 Task: Get directions from Glacier National Park, Montana, United States to Bandelier National Monument, New Mexico, United States departing at 10:00 am on the 17th of June
Action: Key pressed google<Key.space>maps<Key.enter>
Screenshot: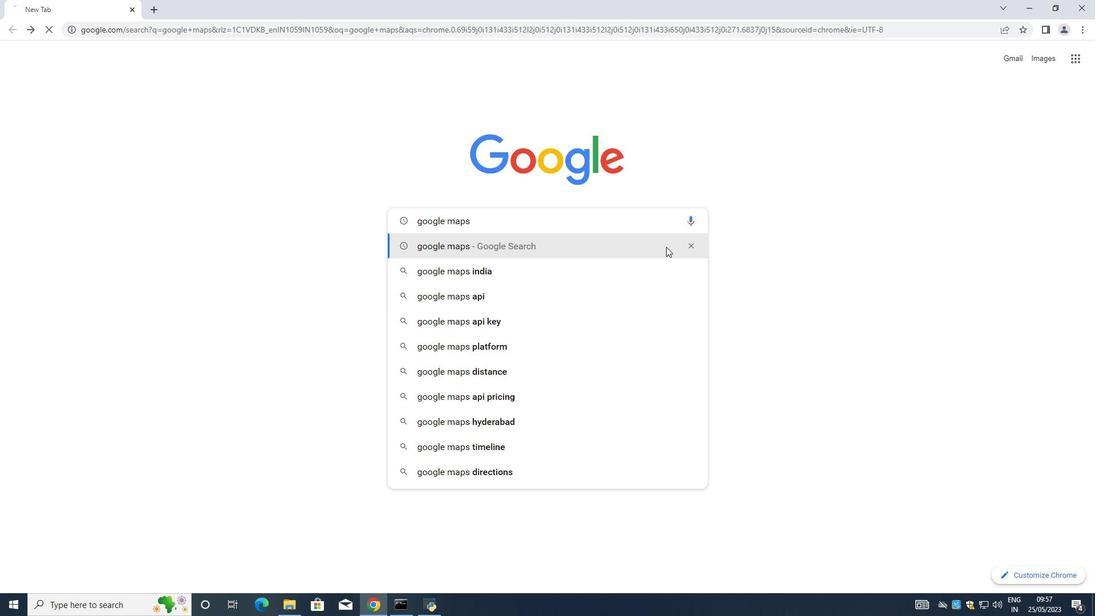 
Action: Mouse moved to (168, 174)
Screenshot: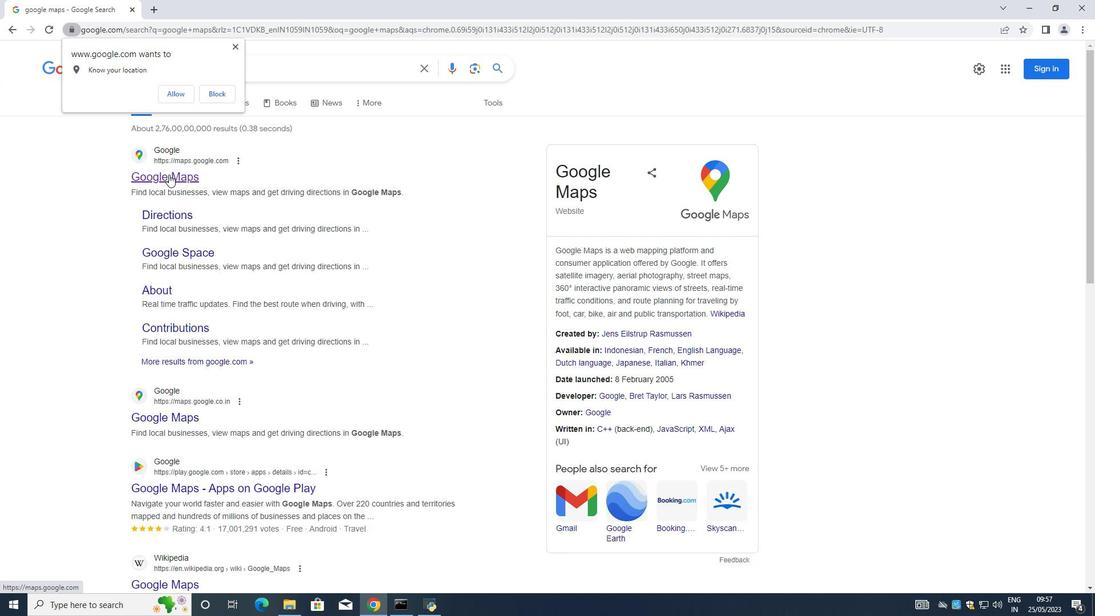 
Action: Mouse pressed left at (168, 174)
Screenshot: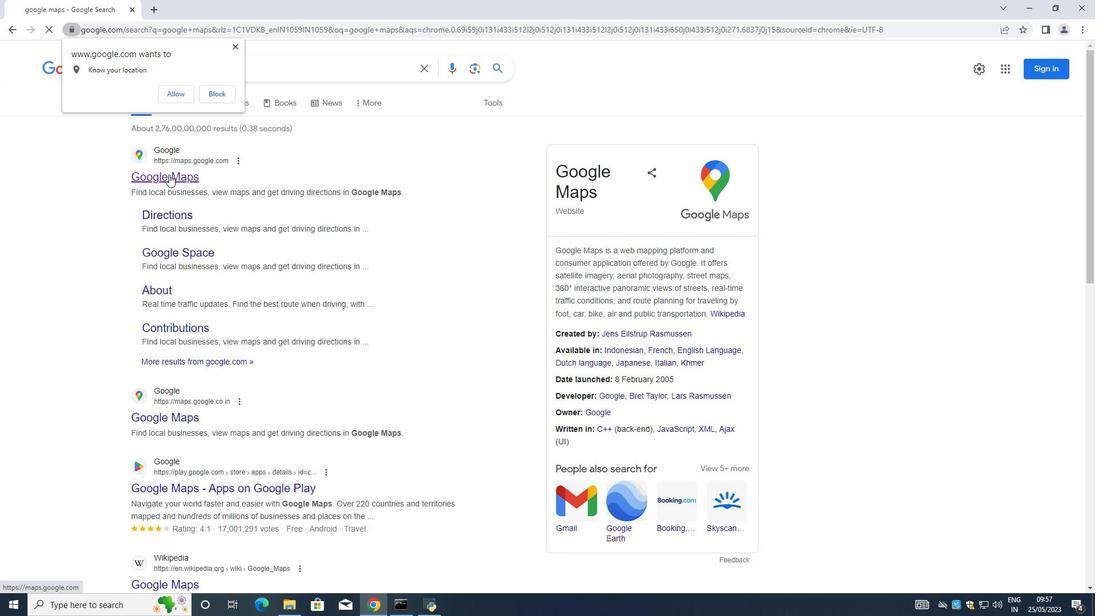 
Action: Mouse moved to (134, 55)
Screenshot: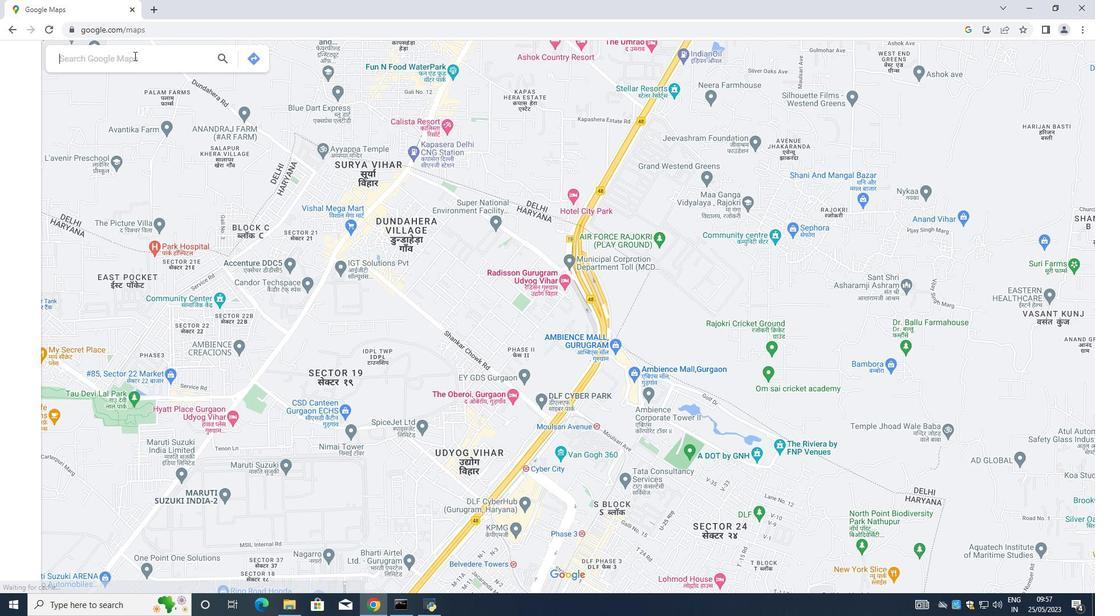 
Action: Mouse pressed left at (134, 55)
Screenshot: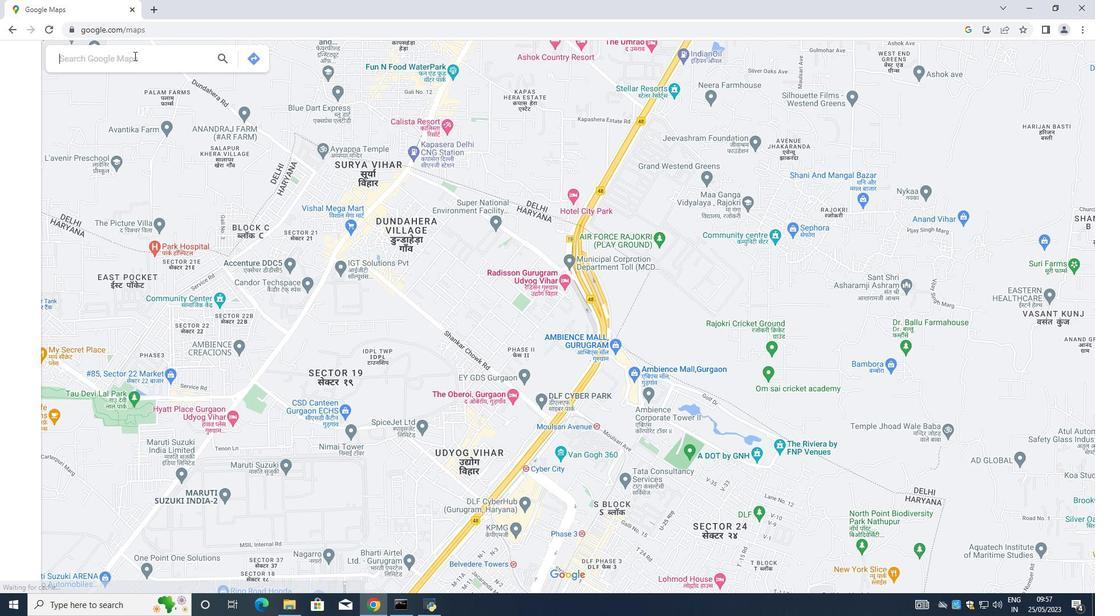 
Action: Mouse moved to (134, 58)
Screenshot: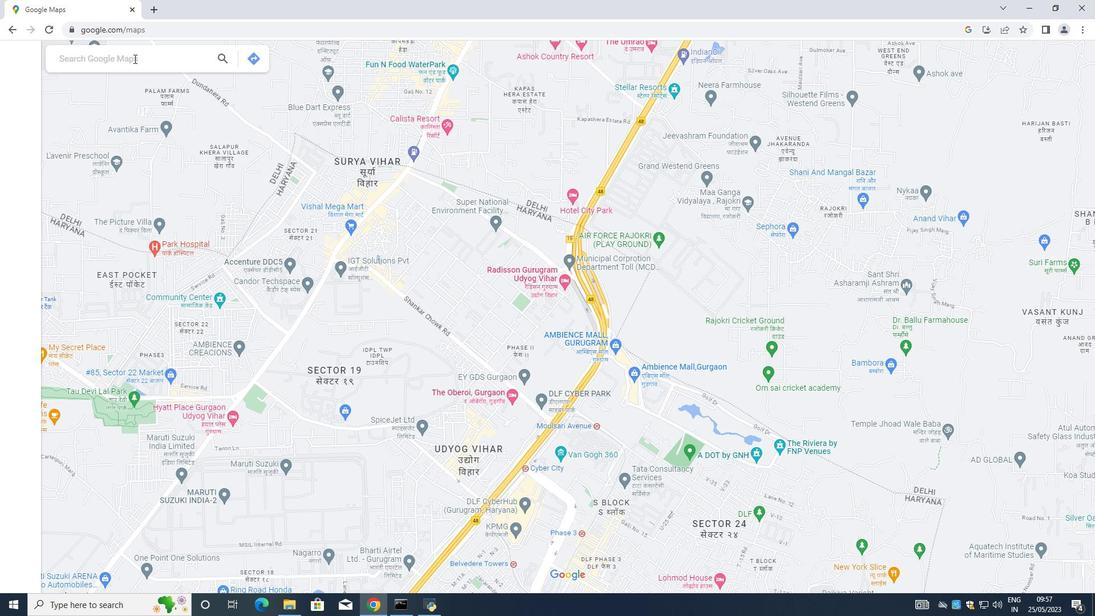 
Action: Mouse pressed left at (134, 58)
Screenshot: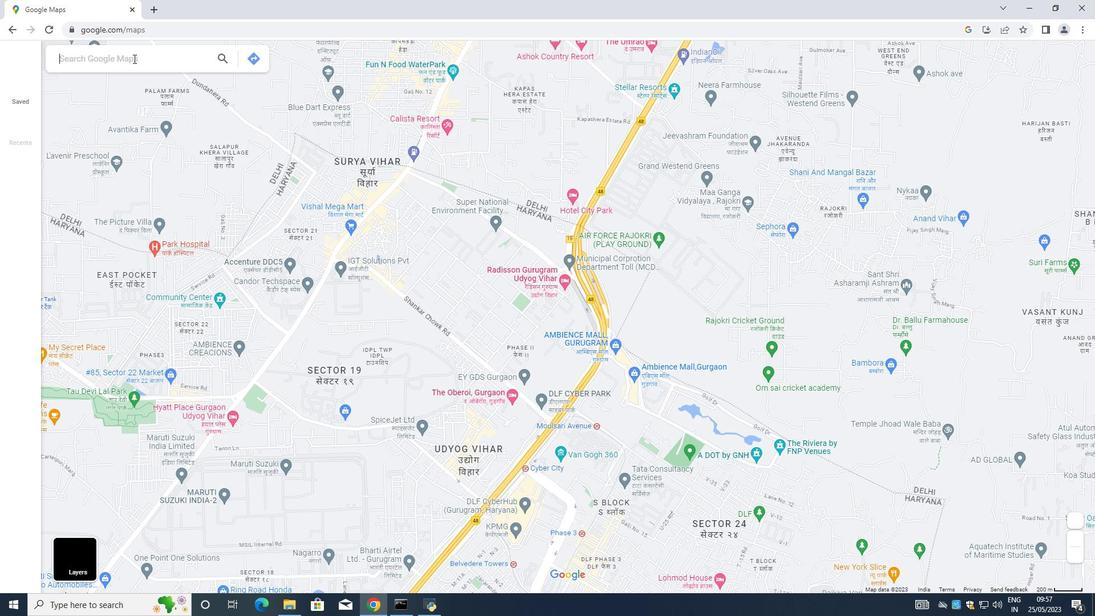 
Action: Mouse moved to (133, 58)
Screenshot: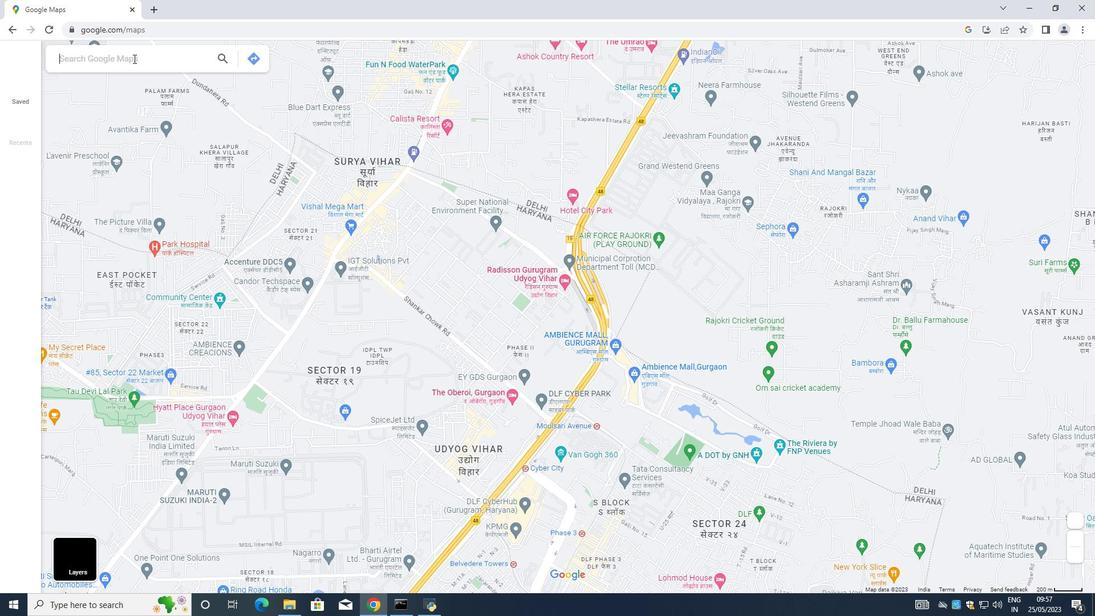 
Action: Key pressed glacier<Key.space><Key.shift>National<Key.space><Key.shift><Key.shift><Key.shift>Park<Key.space><Key.shift><Key.shift><Key.shift><Key.shift><Key.shift><Key.shift><Key.shift><Key.shift><Key.shift><Key.shift><Key.shift><Key.shift><Key.shift><Key.shift><Key.shift><Key.shift><Key.shift><Key.shift><Key.shift><Key.shift><Key.shift><Key.shift><Key.shift><Key.shift><Key.shift><Key.shift><Key.shift><Key.shift><Key.shift><Key.shift><Key.shift><Key.shift><Key.shift><Key.shift><Key.shift><Key.shift><Key.shift><Key.shift><Key.shift><Key.shift><Key.shift><Key.shift><Key.shift><Key.shift><Key.shift><Key.shift><Key.shift><Key.shift><Key.shift><Key.shift><Key.shift><Key.shift><Key.shift><Key.shift><Key.shift><Key.shift><Key.shift><Key.shift><Key.shift><Key.shift><Key.shift><Key.shift>Mo
Screenshot: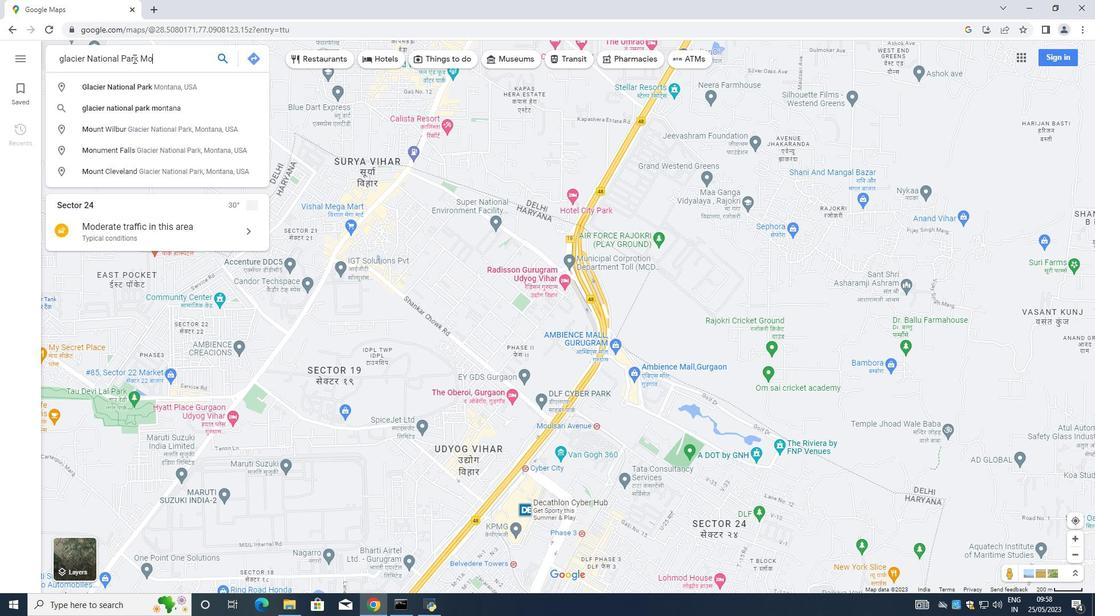 
Action: Mouse moved to (133, 58)
Screenshot: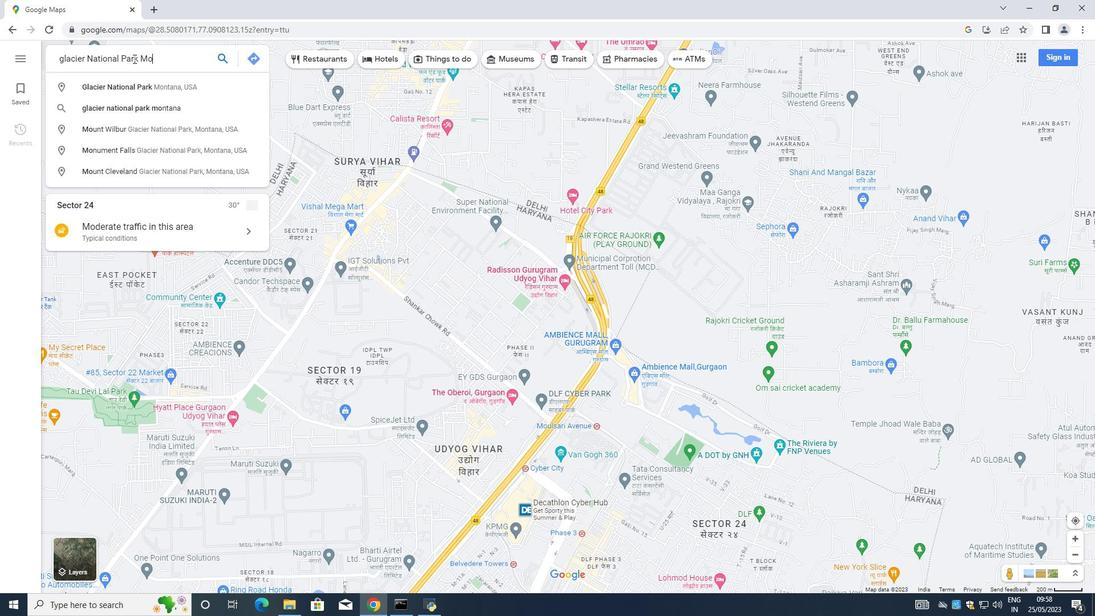 
Action: Key pressed nument,<Key.shift>US
Screenshot: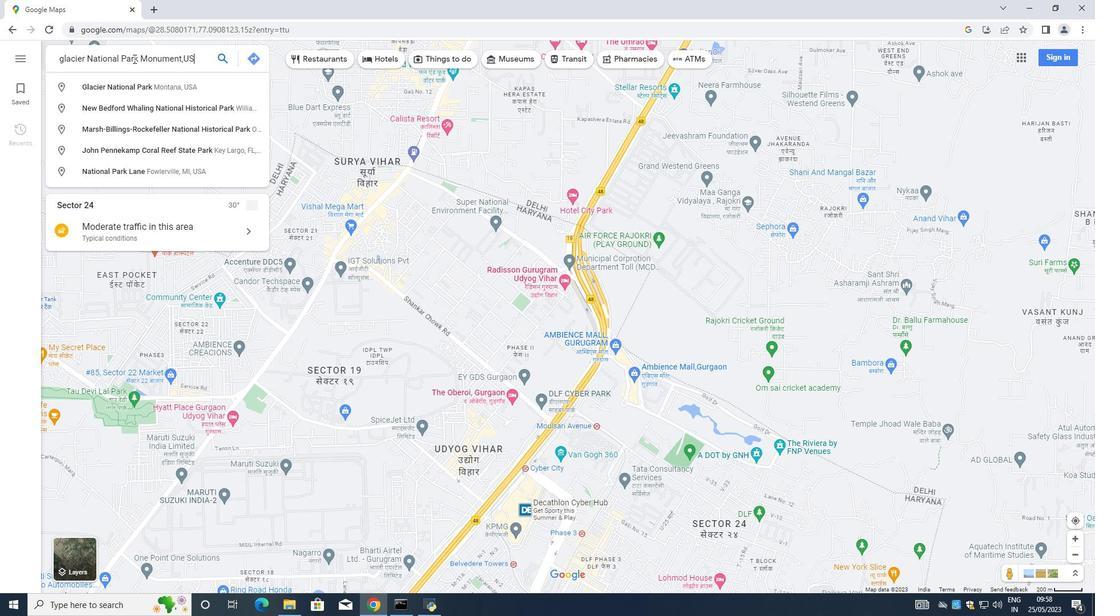 
Action: Mouse moved to (248, 54)
Screenshot: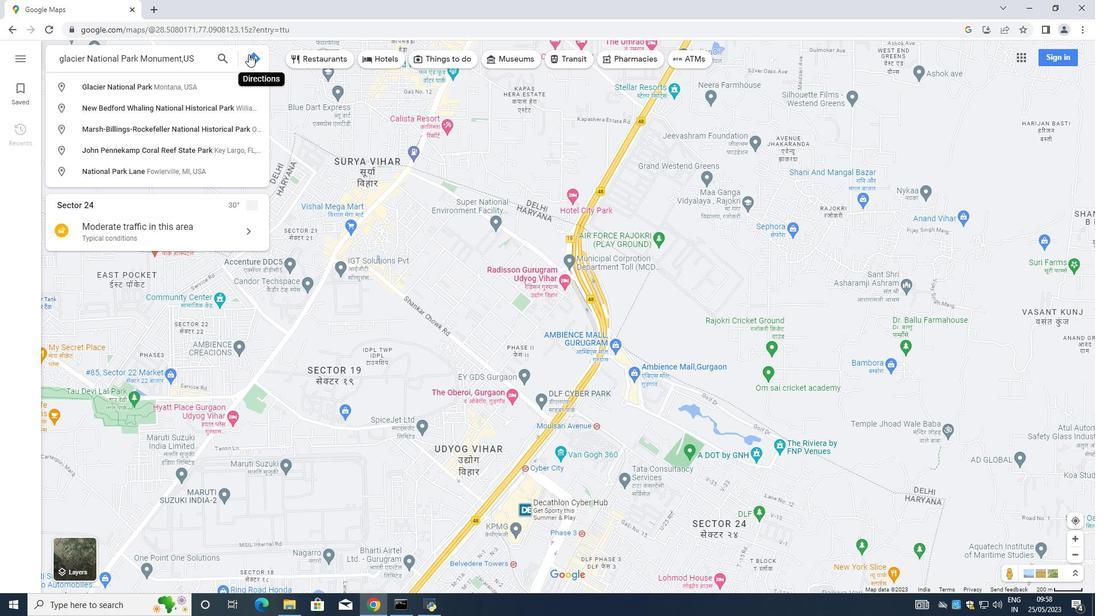 
Action: Mouse pressed left at (248, 54)
Screenshot: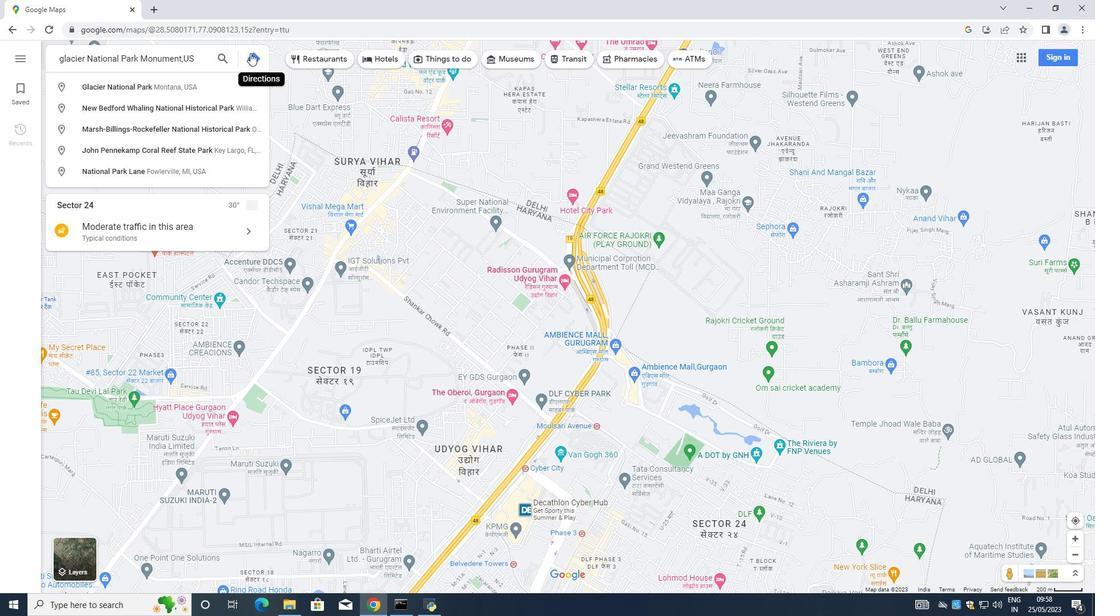 
Action: Mouse moved to (112, 89)
Screenshot: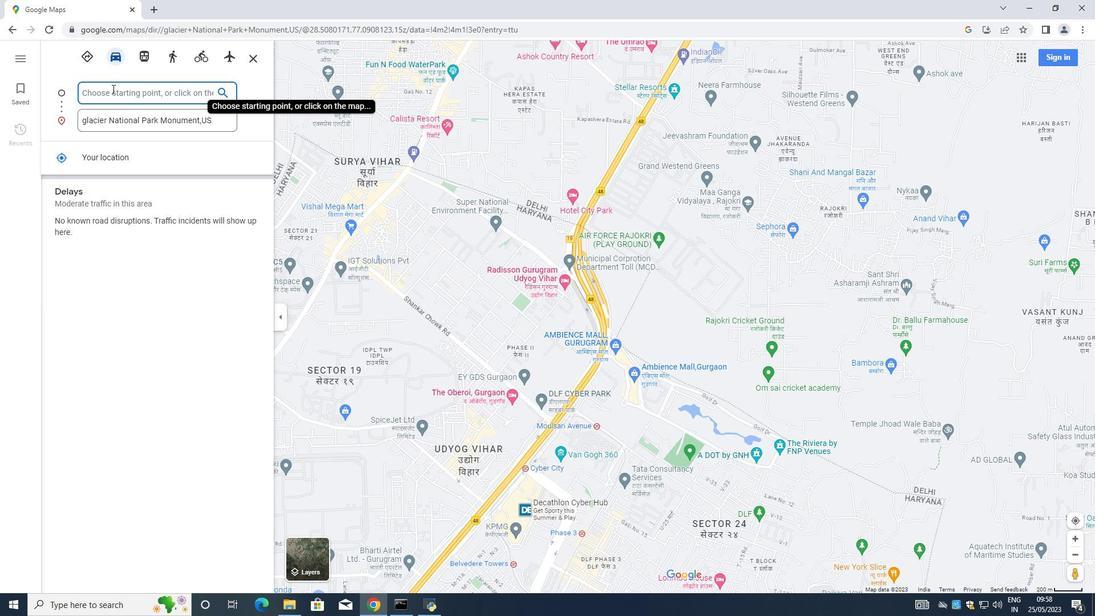 
Action: Mouse pressed left at (112, 89)
Screenshot: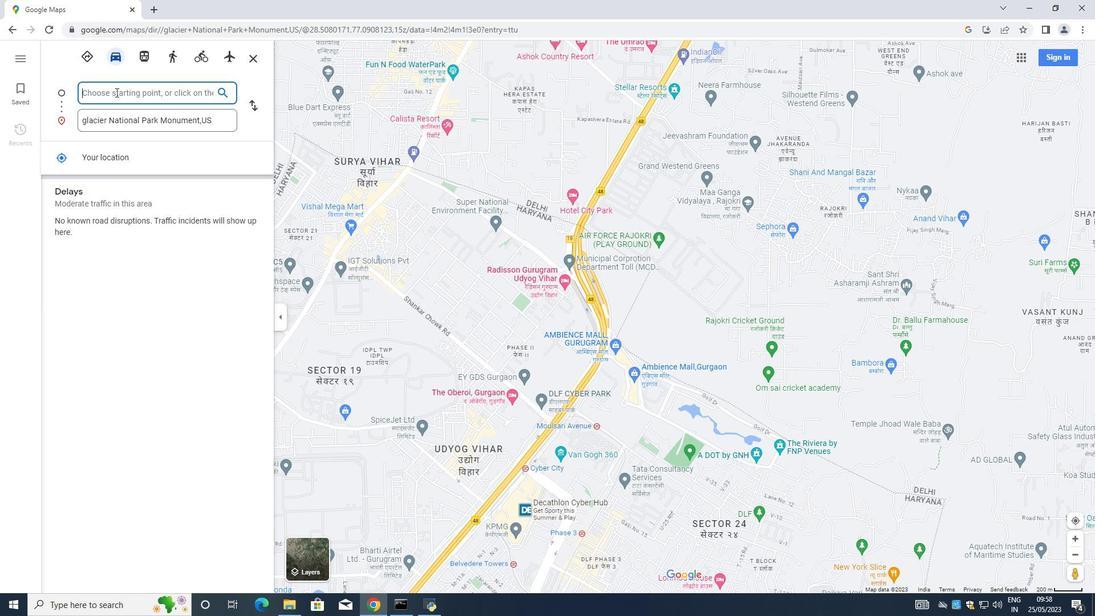 
Action: Mouse moved to (117, 93)
Screenshot: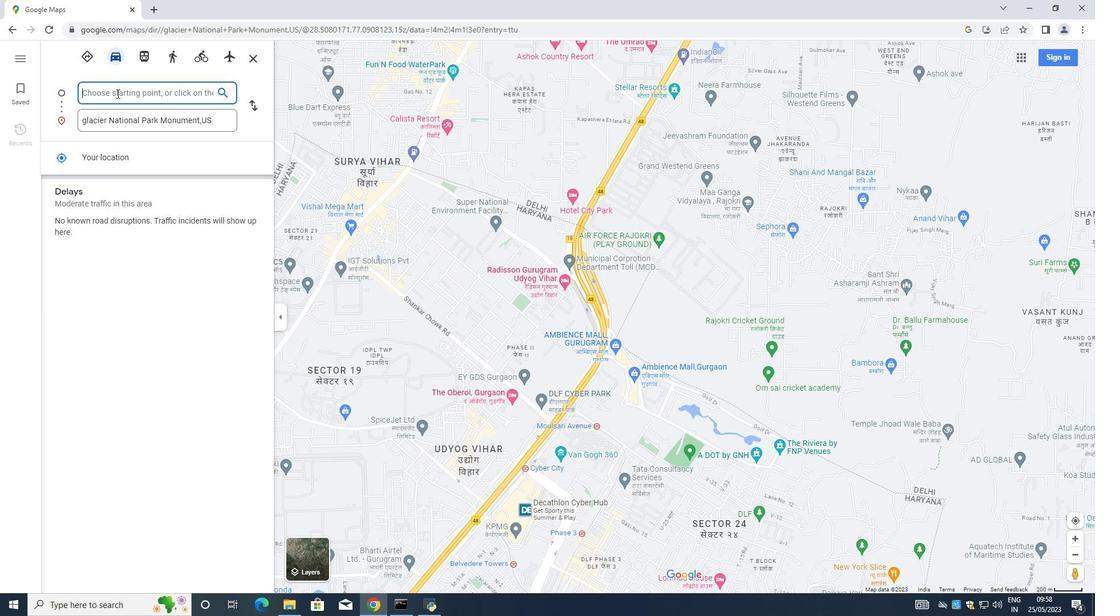 
Action: Key pressed <Key.shift><Key.shift><Key.shift><Key.shift><Key.shift><Key.shift><Key.shift><Key.shift><Key.shift><Key.shift><Key.shift><Key.shift><Key.shift><Key.shift><Key.shift><Key.shift><Key.shift><Key.shift><Key.shift><Key.shift><Key.shift><Key.shift><Key.shift><Key.shift><Key.shift><Key.shift><Key.shift><Key.shift><Key.shift><Key.shift><Key.shift><Key.shift><Key.shift>Bandelier<Key.space><Key.shift>National<Key.space>p<Key.backspace><Key.shift>Pare=<Key.backspace><Key.backspace>k<Key.space><Key.shift><Key.shift><Key.shift>New<Key.space><Key.shift>Mexico
Screenshot: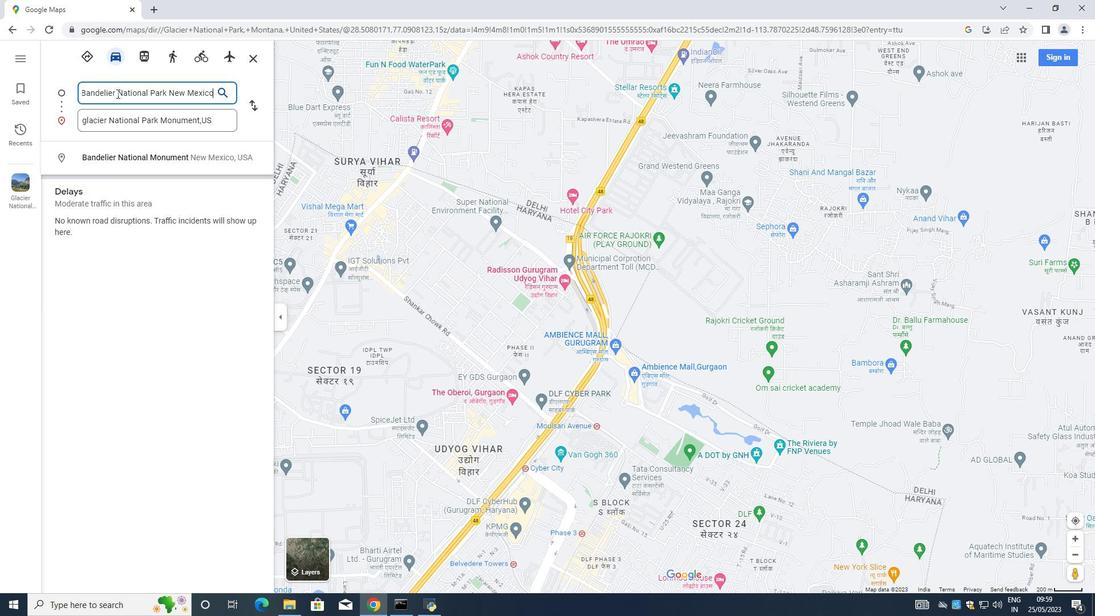 
Action: Mouse moved to (148, 101)
Screenshot: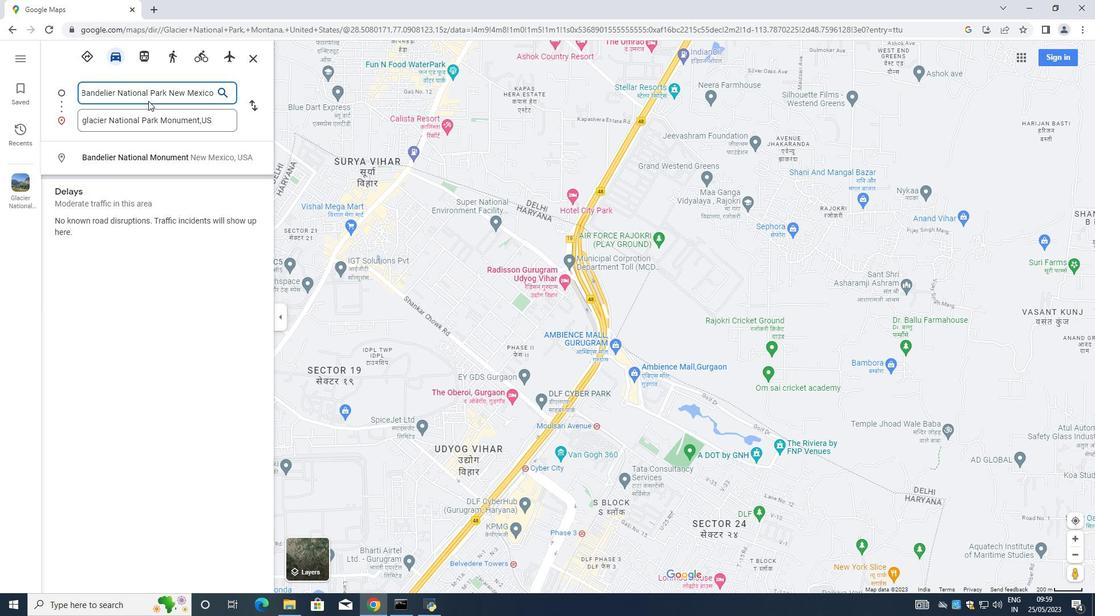 
Action: Key pressed ,<Key.space><Key.space><Key.space><Key.space><Key.space>u<Key.backspace><Key.backspace><Key.backspace><Key.shift><Key.shift><Key.shift><Key.shift><Key.shift><Key.shift>US
Screenshot: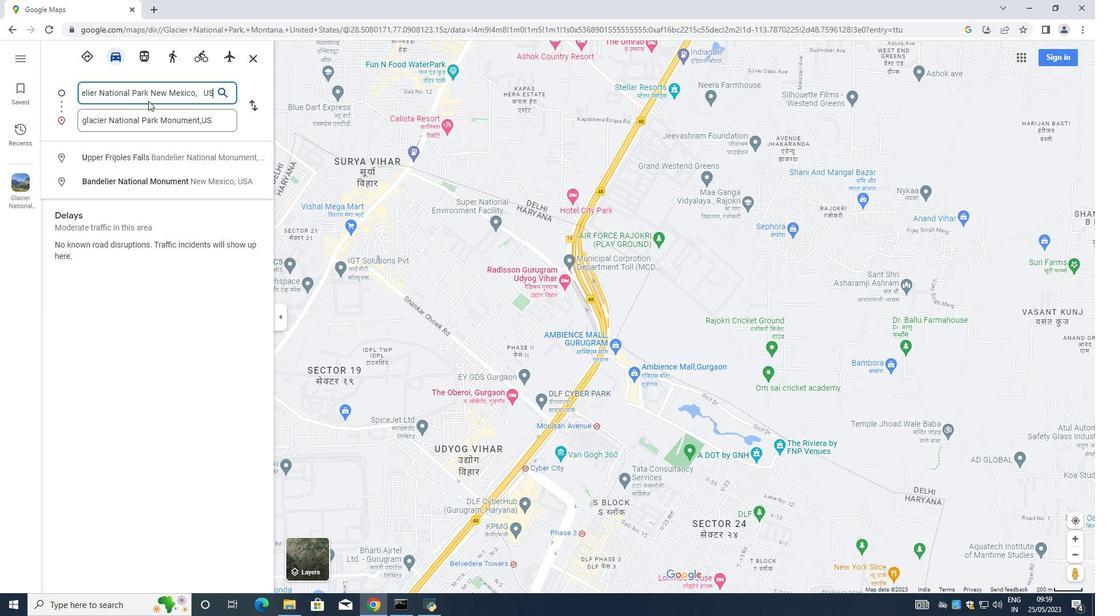
Action: Mouse moved to (227, 91)
Screenshot: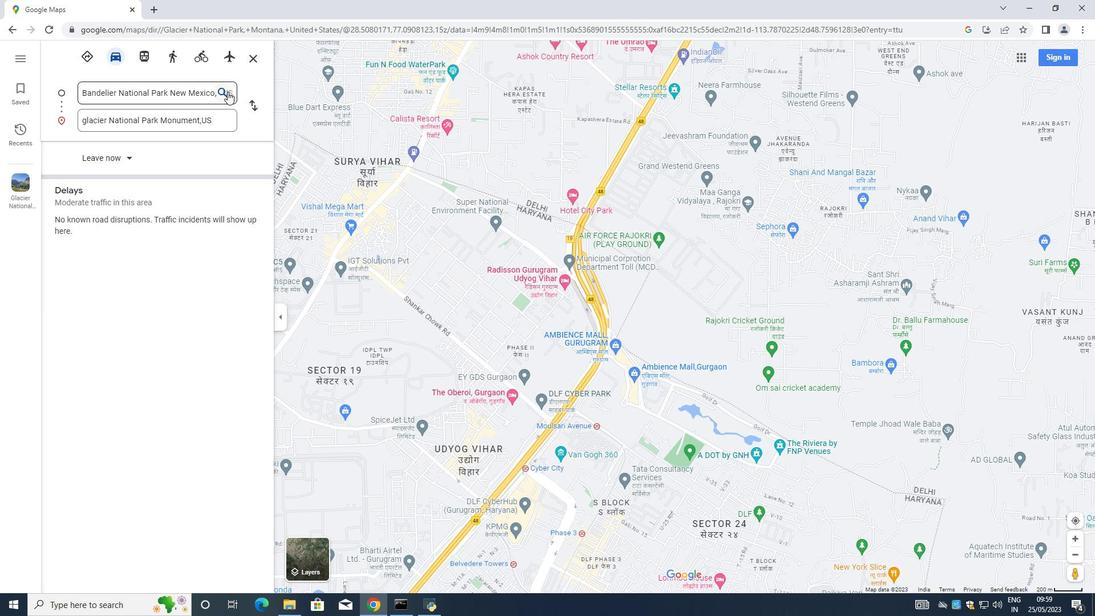 
Action: Mouse pressed left at (227, 91)
Screenshot: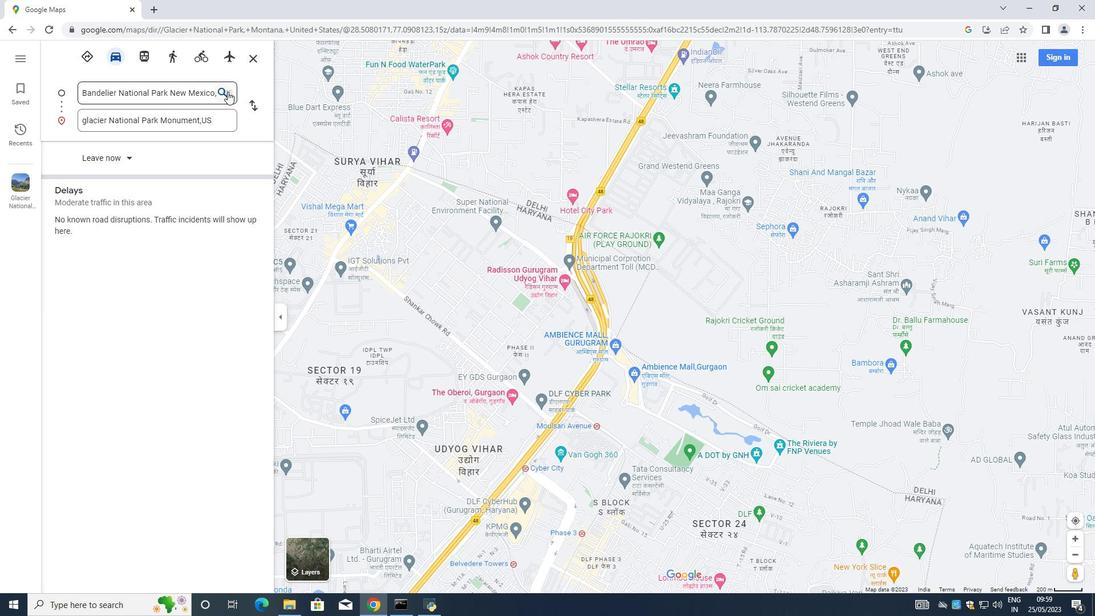 
Action: Mouse moved to (129, 182)
Screenshot: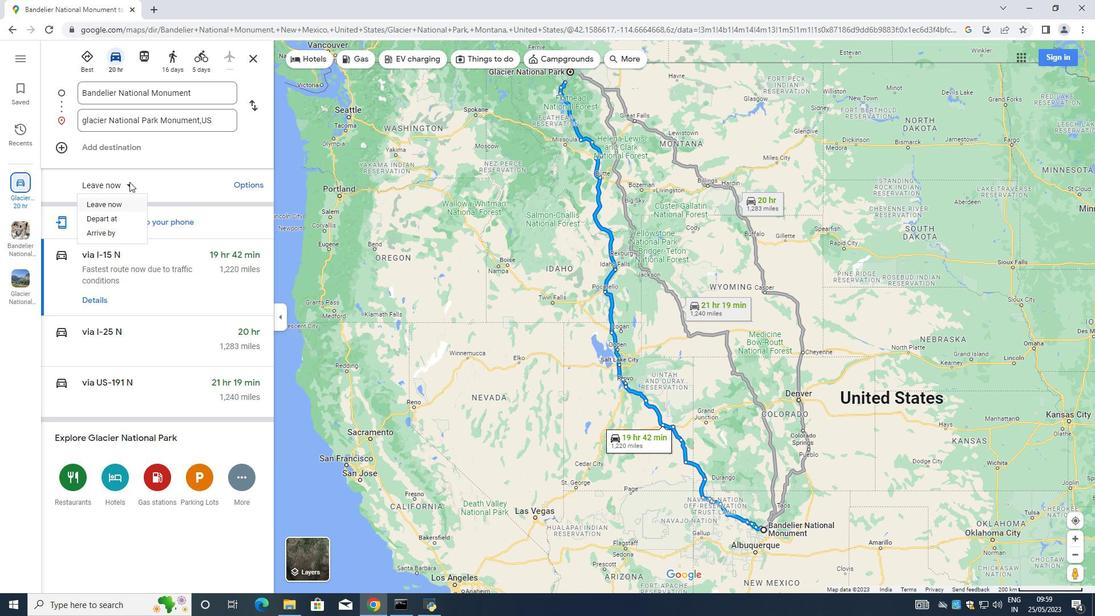 
Action: Mouse pressed left at (129, 182)
Screenshot: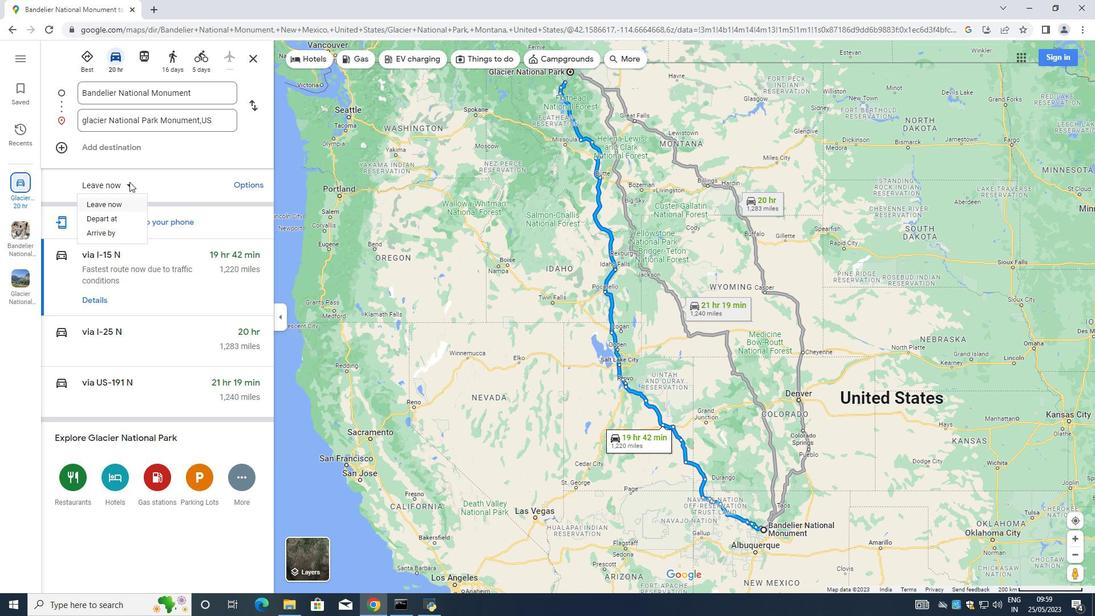 
Action: Mouse moved to (107, 215)
Screenshot: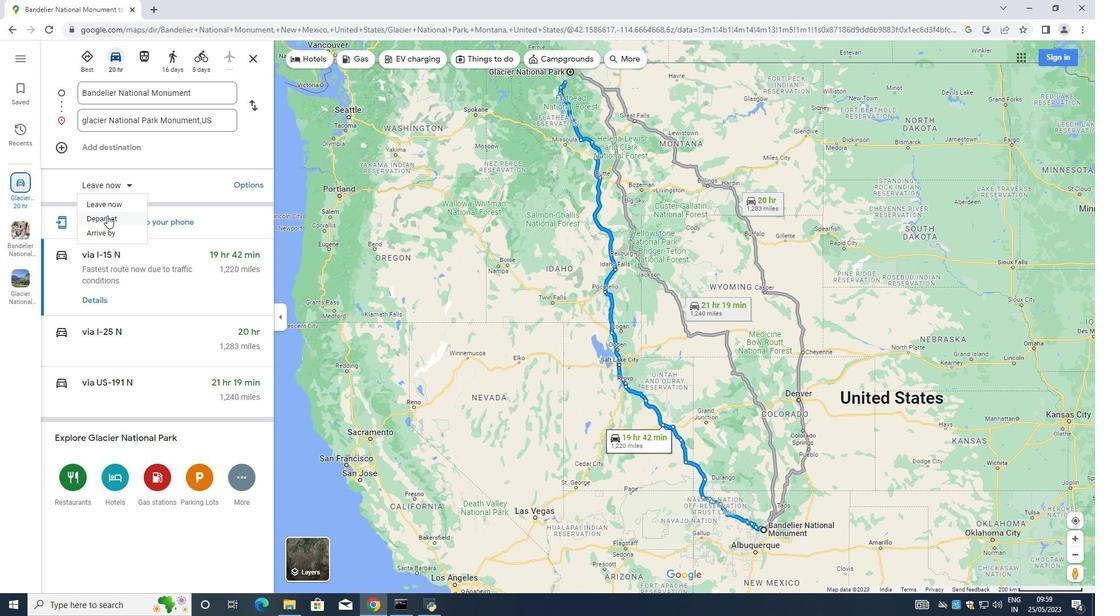 
Action: Mouse pressed left at (107, 215)
Screenshot: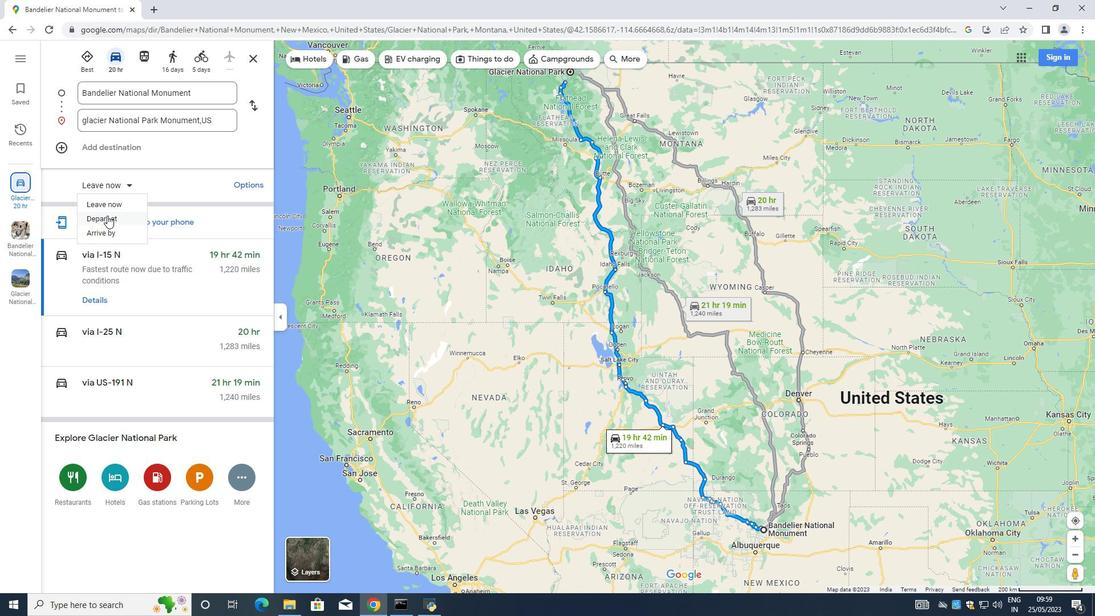 
Action: Mouse moved to (129, 175)
Screenshot: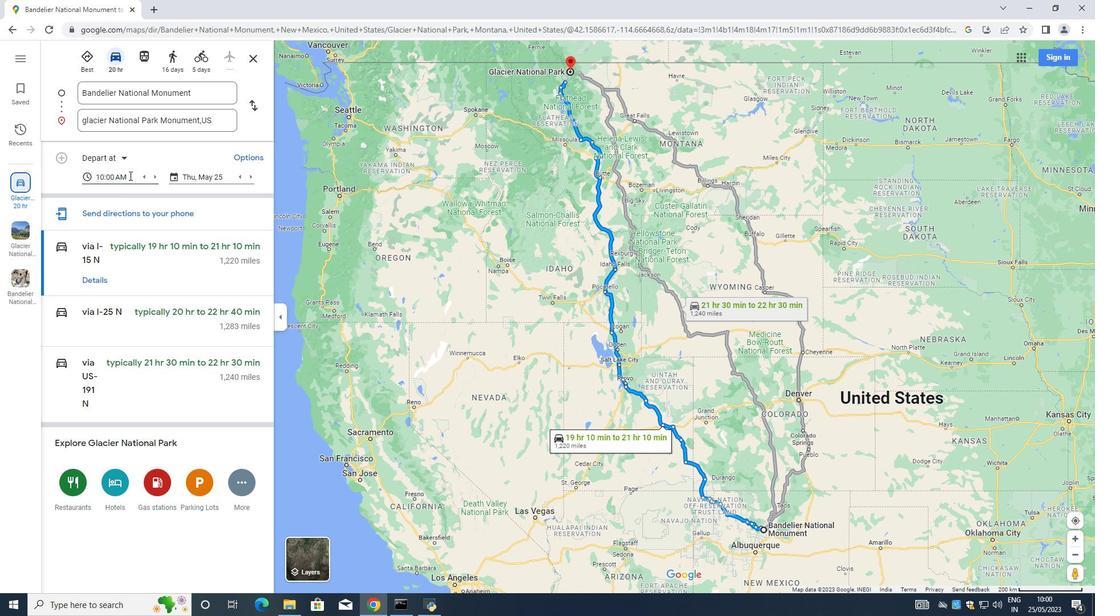 
Action: Mouse pressed left at (129, 175)
Screenshot: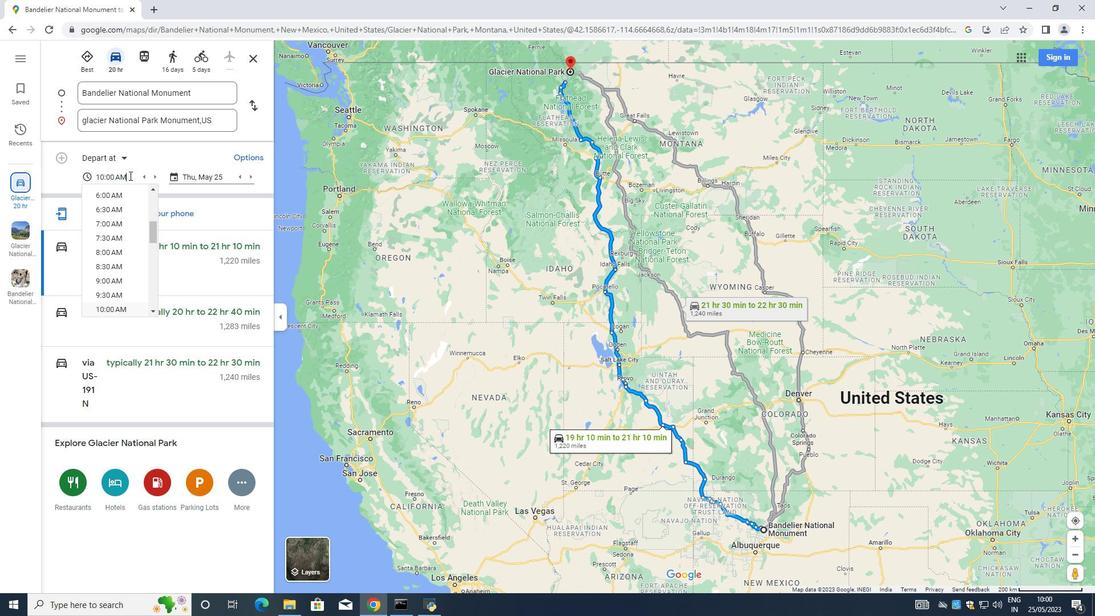 
Action: Mouse moved to (130, 174)
Screenshot: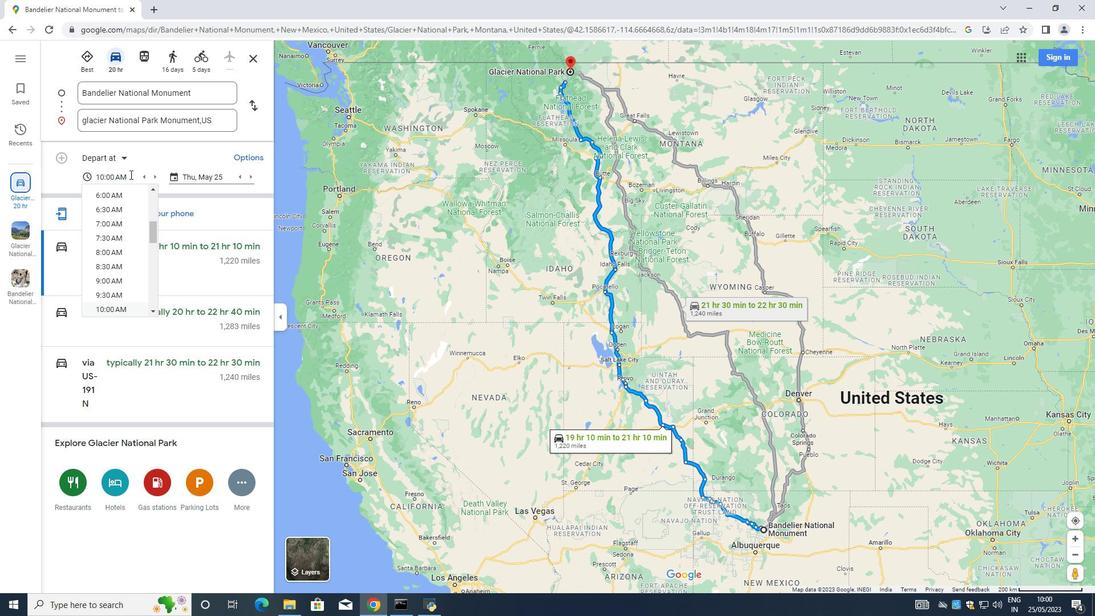 
Action: Key pressed <Key.backspace><Key.backspace><Key.backspace><Key.backspace><Key.backspace><Key.backspace><Key.backspace><Key.backspace>10.00<Key.shift><Key.shift><Key.shift><Key.shift>AM
Screenshot: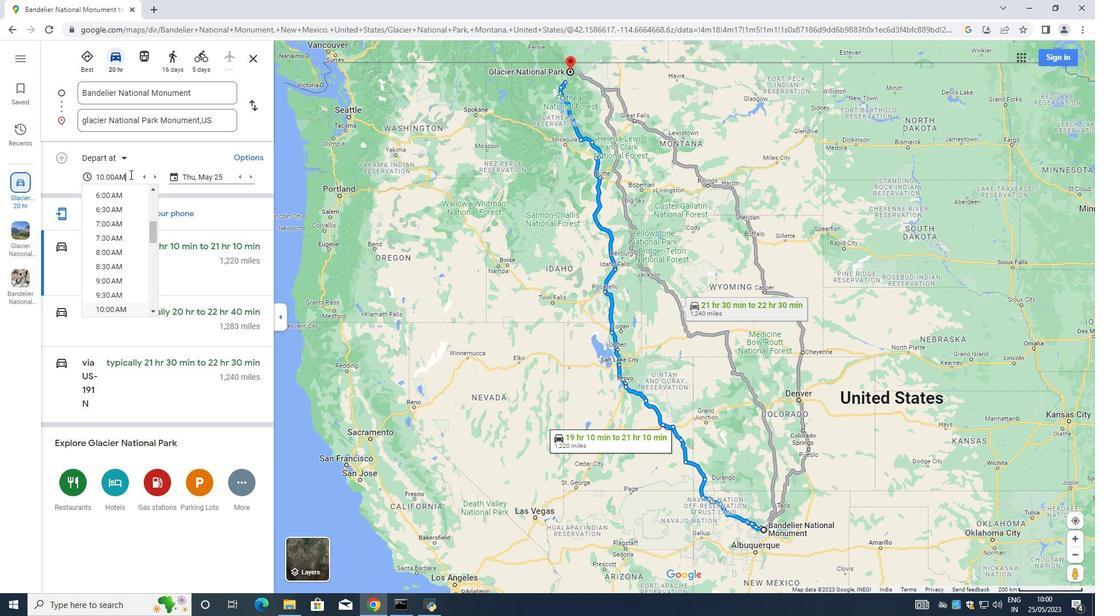 
Action: Mouse moved to (113, 176)
Screenshot: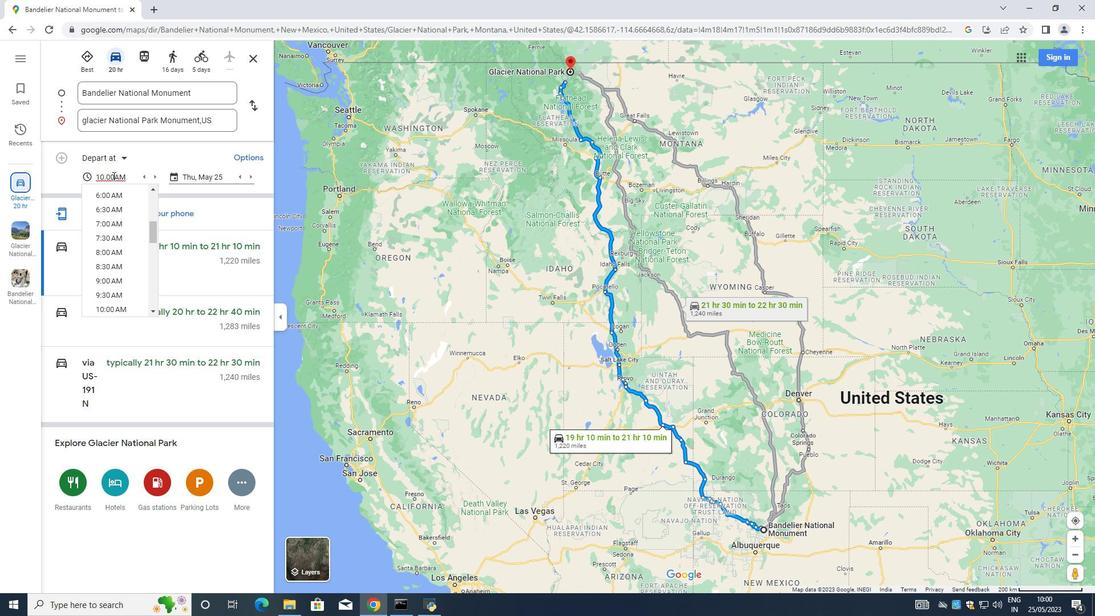 
Action: Mouse pressed left at (113, 176)
Screenshot: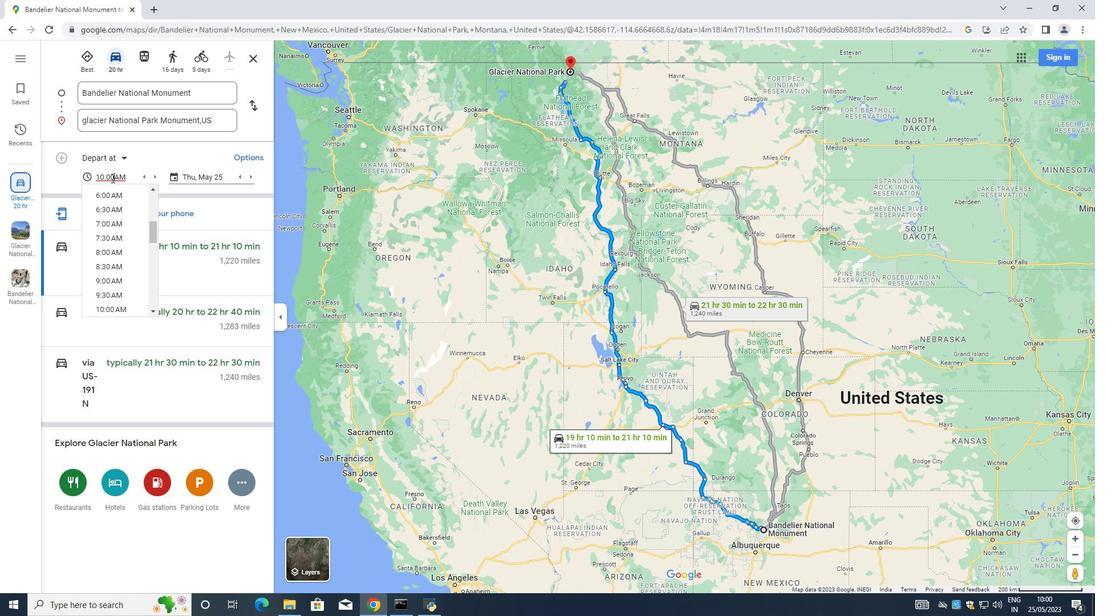 
Action: Mouse moved to (111, 178)
Screenshot: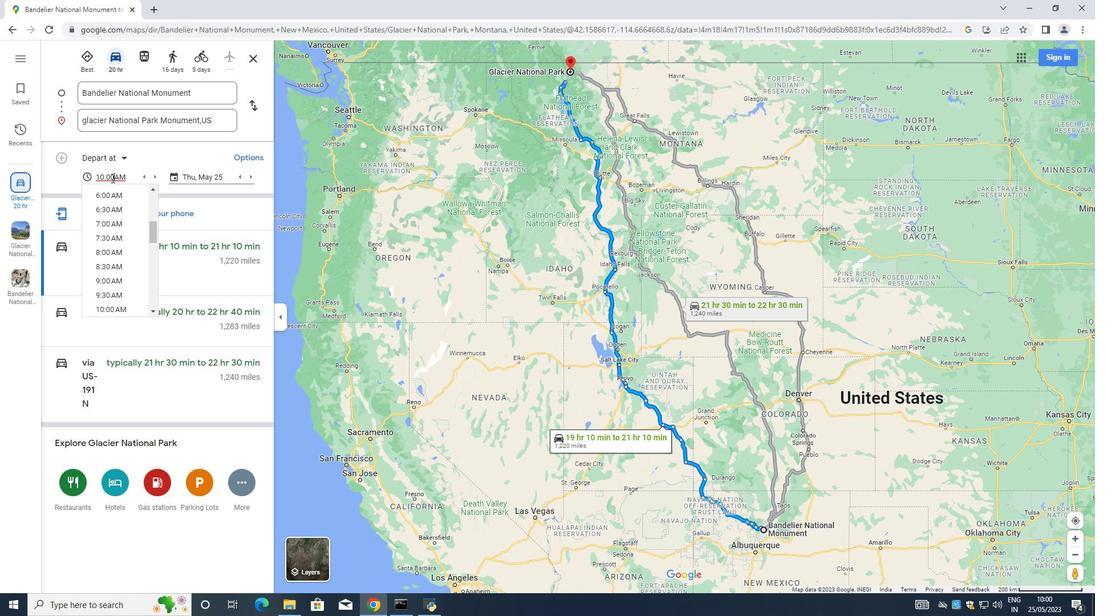 
Action: Key pressed <Key.space>
Screenshot: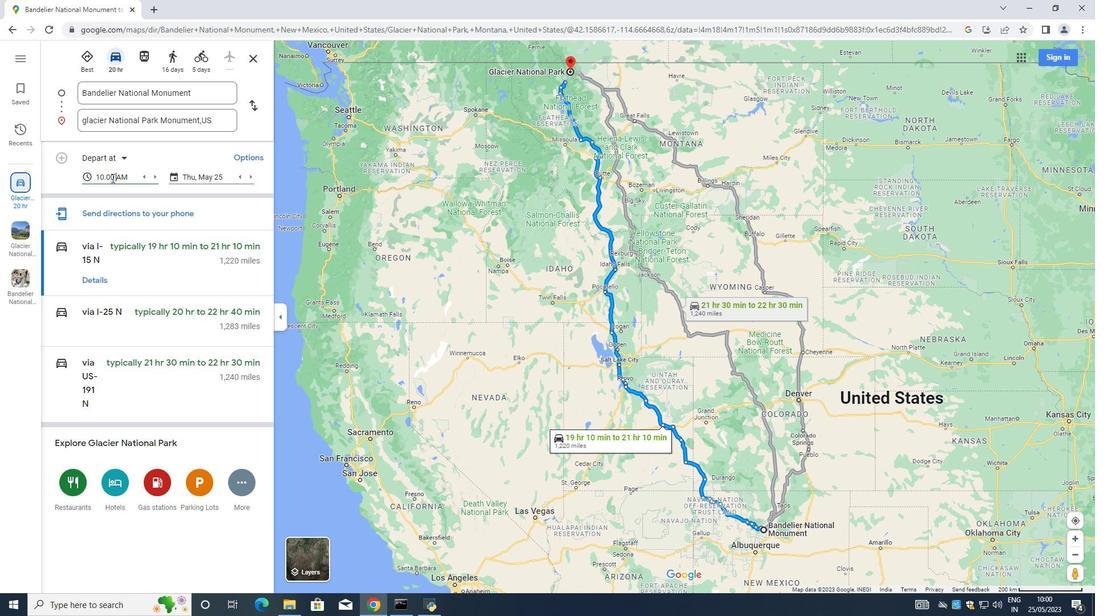 
Action: Mouse moved to (224, 171)
Screenshot: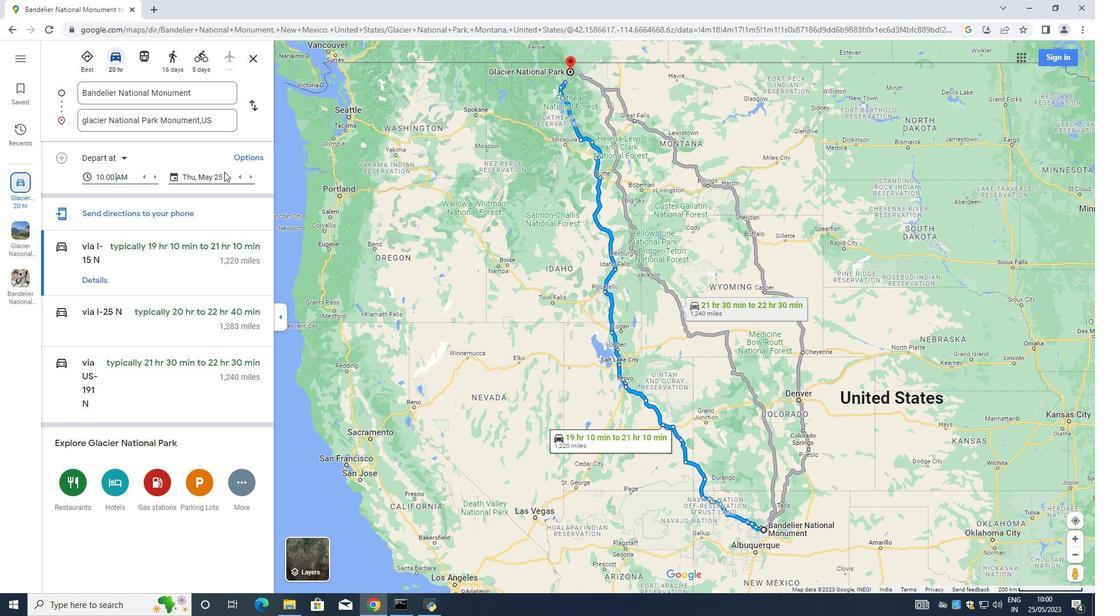 
Action: Mouse pressed left at (224, 171)
Screenshot: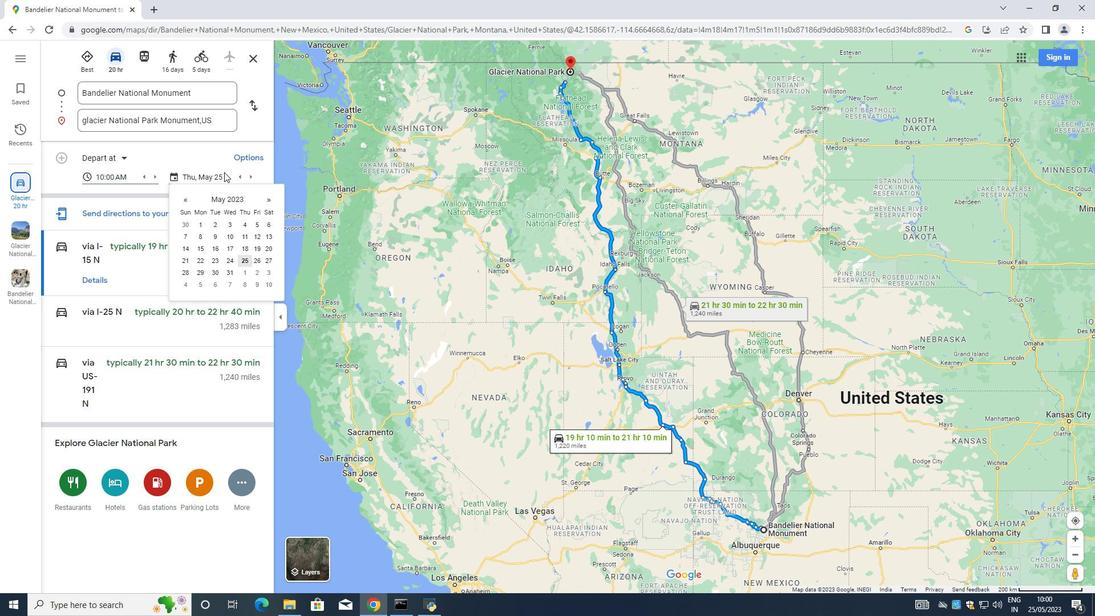 
Action: Mouse moved to (253, 177)
Screenshot: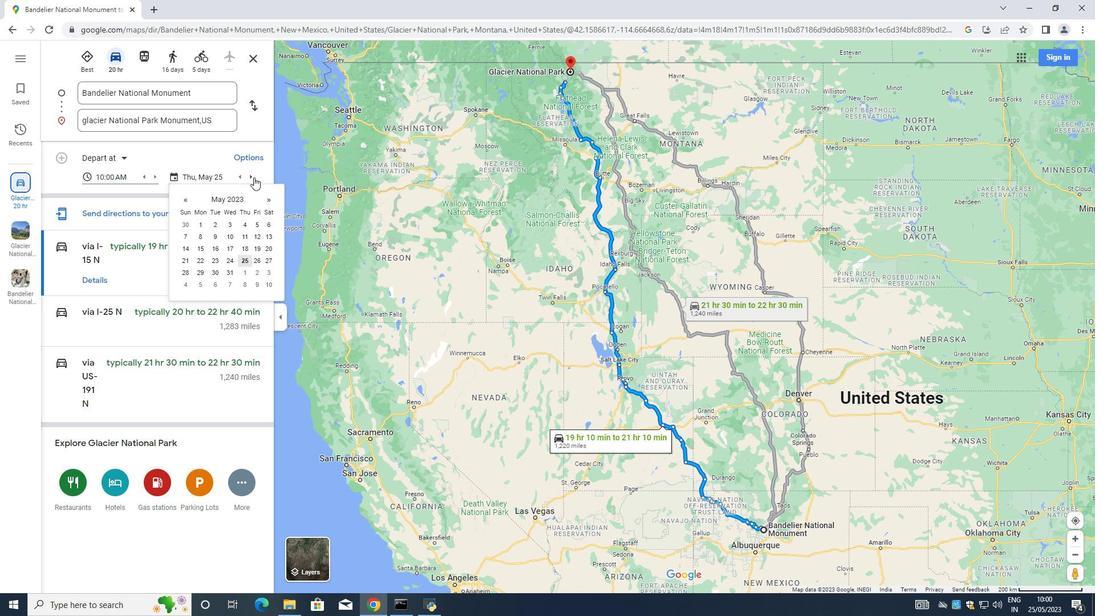 
Action: Mouse pressed left at (253, 177)
Screenshot: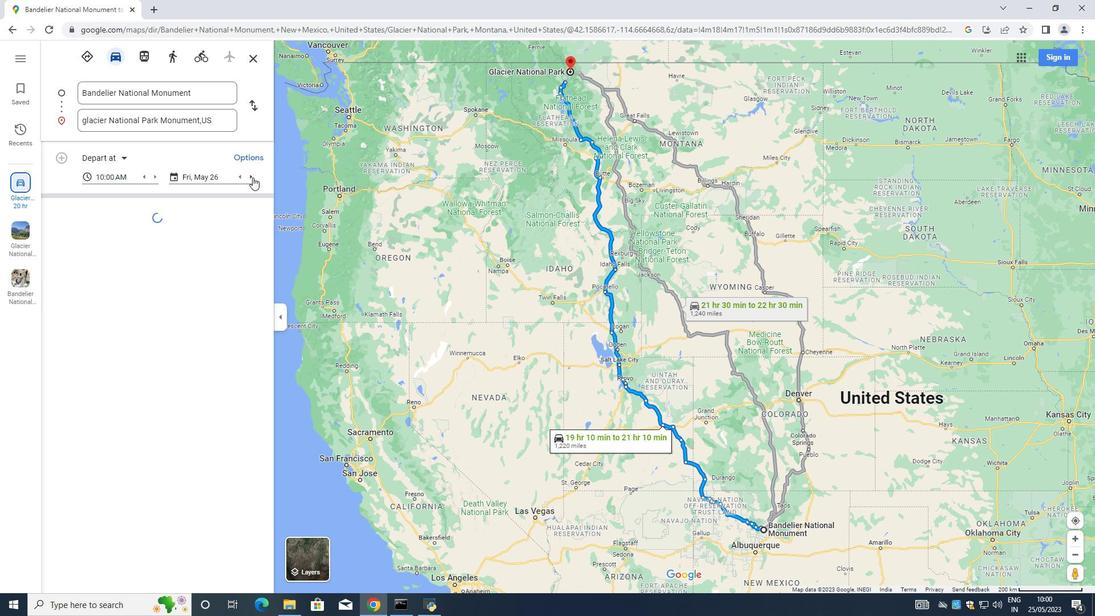 
Action: Mouse moved to (252, 177)
Screenshot: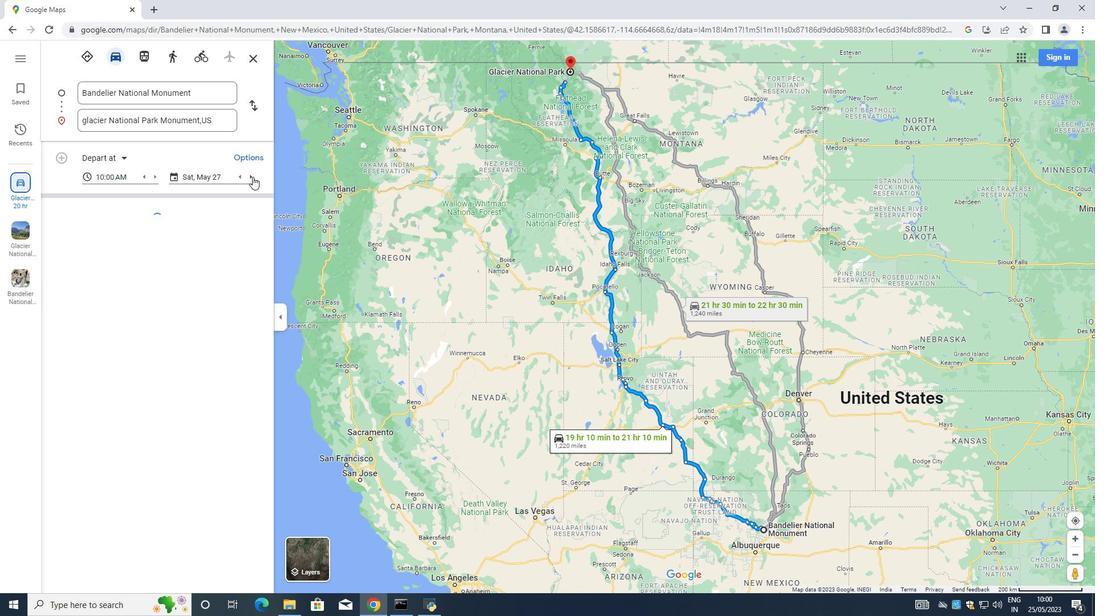 
Action: Mouse pressed left at (252, 177)
Screenshot: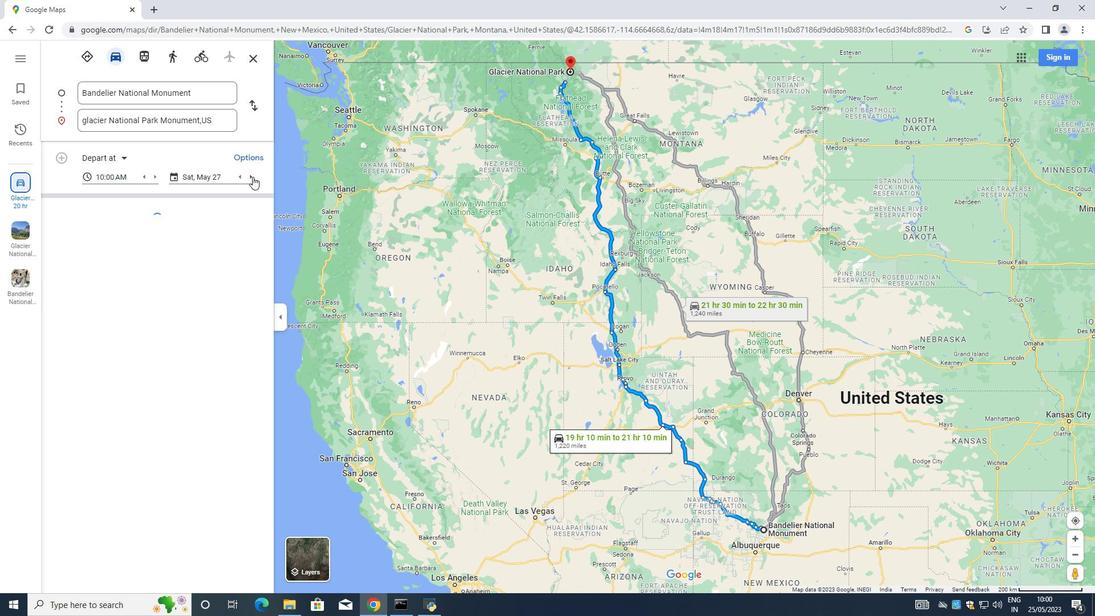 
Action: Mouse moved to (252, 176)
Screenshot: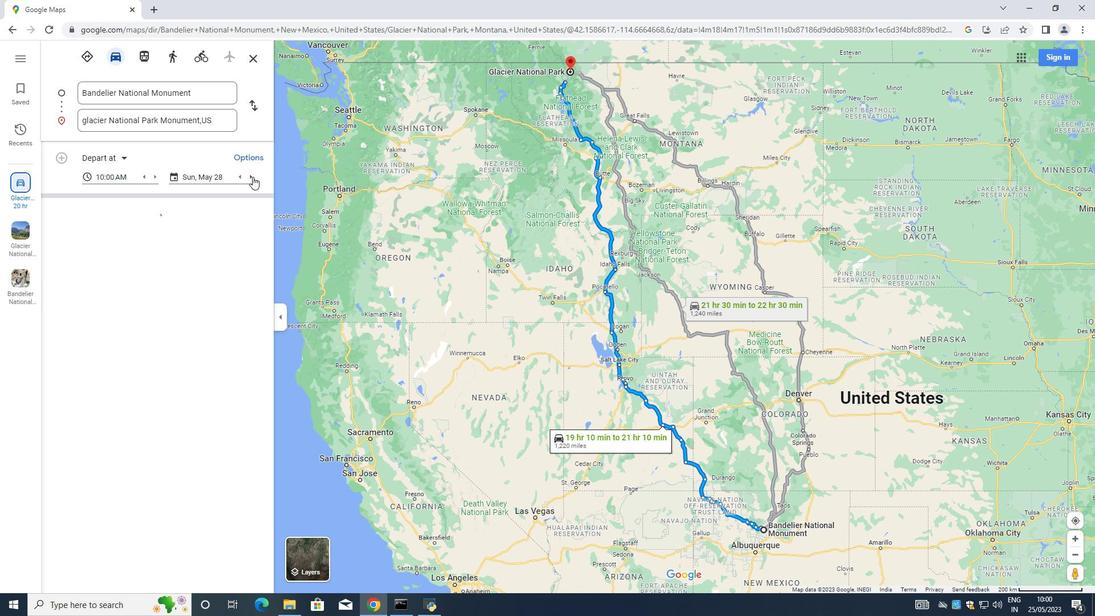
Action: Mouse pressed left at (252, 176)
Screenshot: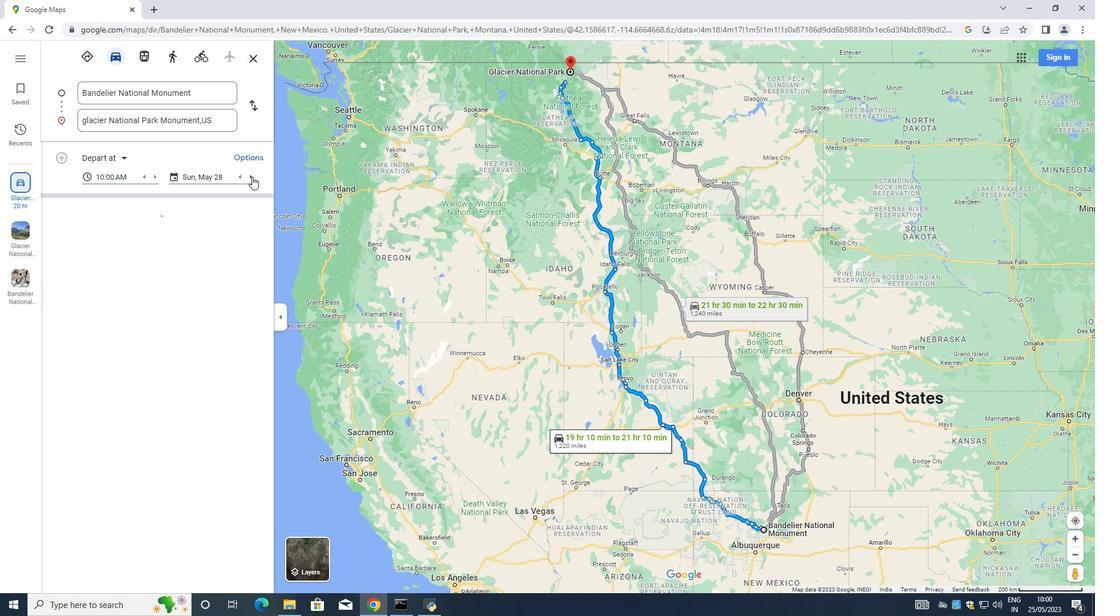 
Action: Mouse moved to (252, 176)
Screenshot: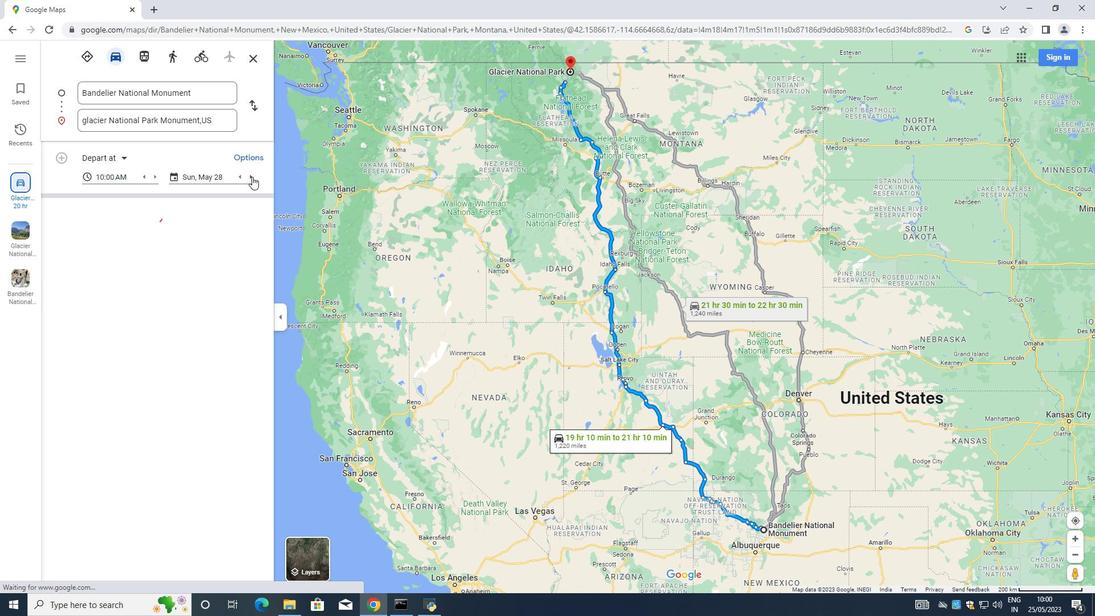 
Action: Mouse pressed left at (252, 176)
Screenshot: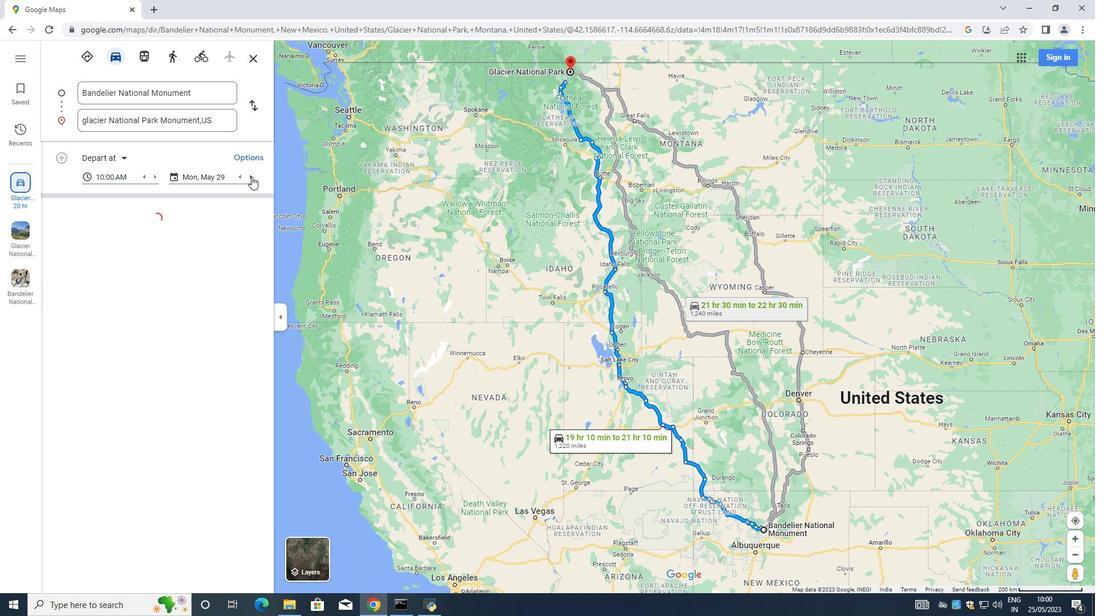 
Action: Mouse moved to (226, 175)
Screenshot: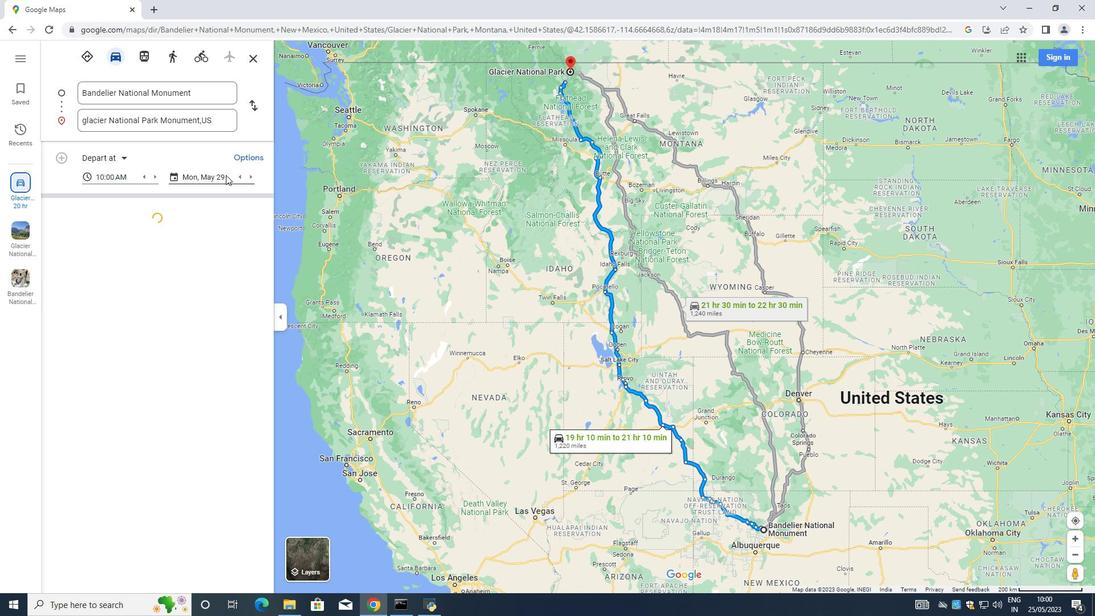 
Action: Mouse pressed left at (226, 175)
Screenshot: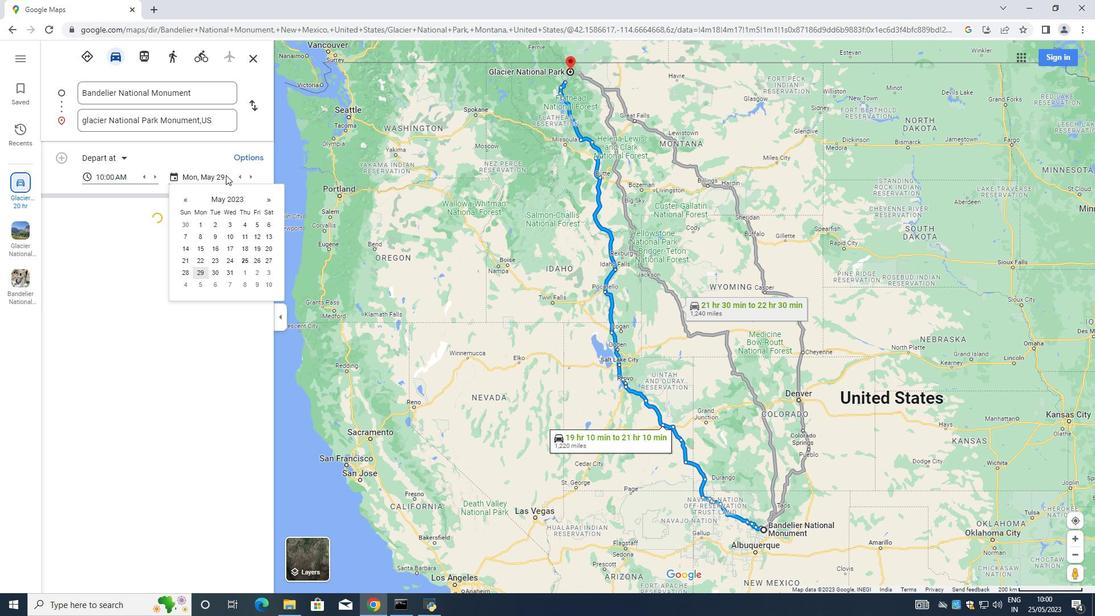 
Action: Mouse moved to (264, 200)
Screenshot: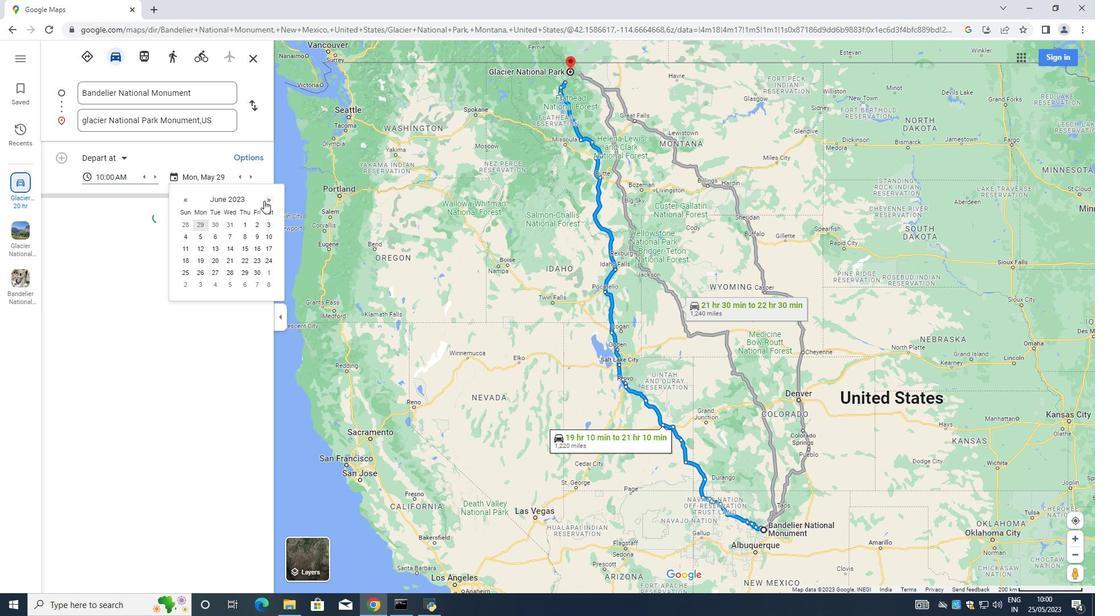 
Action: Mouse pressed left at (264, 200)
Screenshot: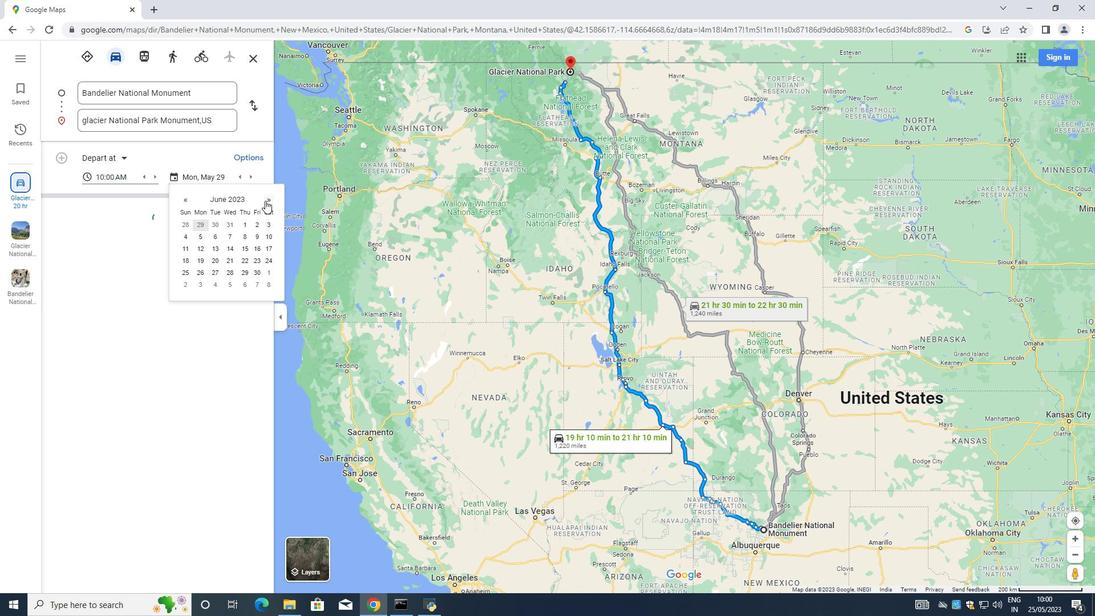 
Action: Mouse pressed left at (264, 200)
Screenshot: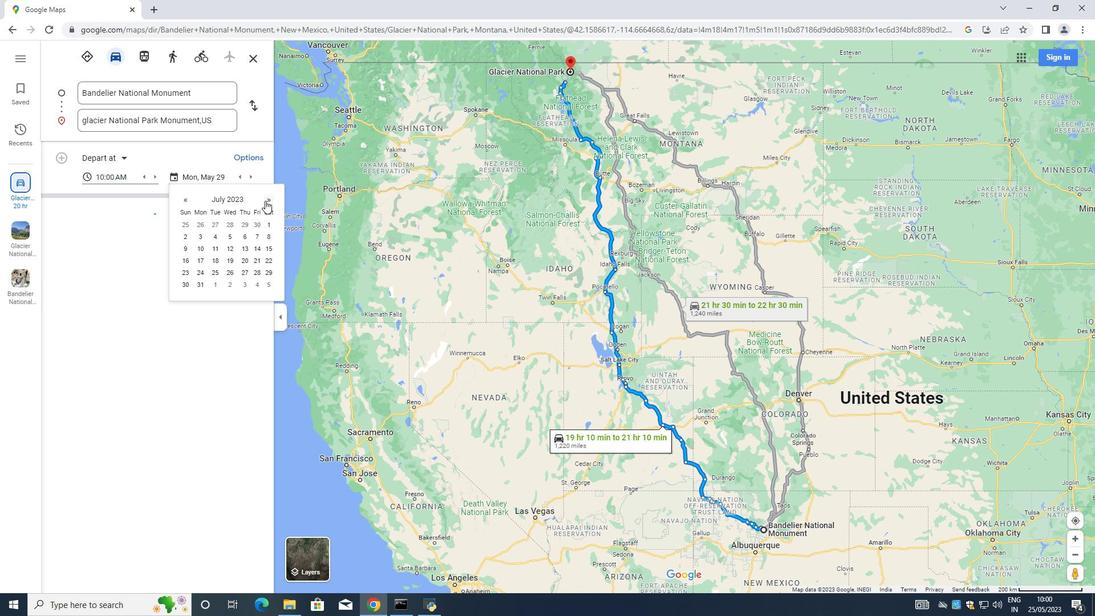 
Action: Mouse moved to (265, 200)
Screenshot: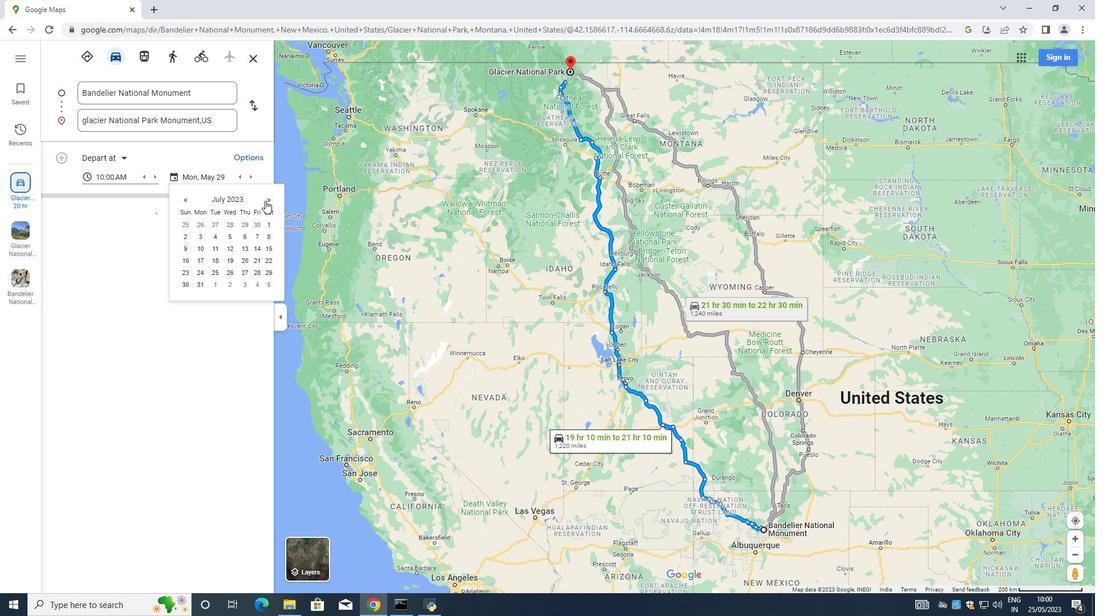 
Action: Mouse pressed left at (265, 200)
Screenshot: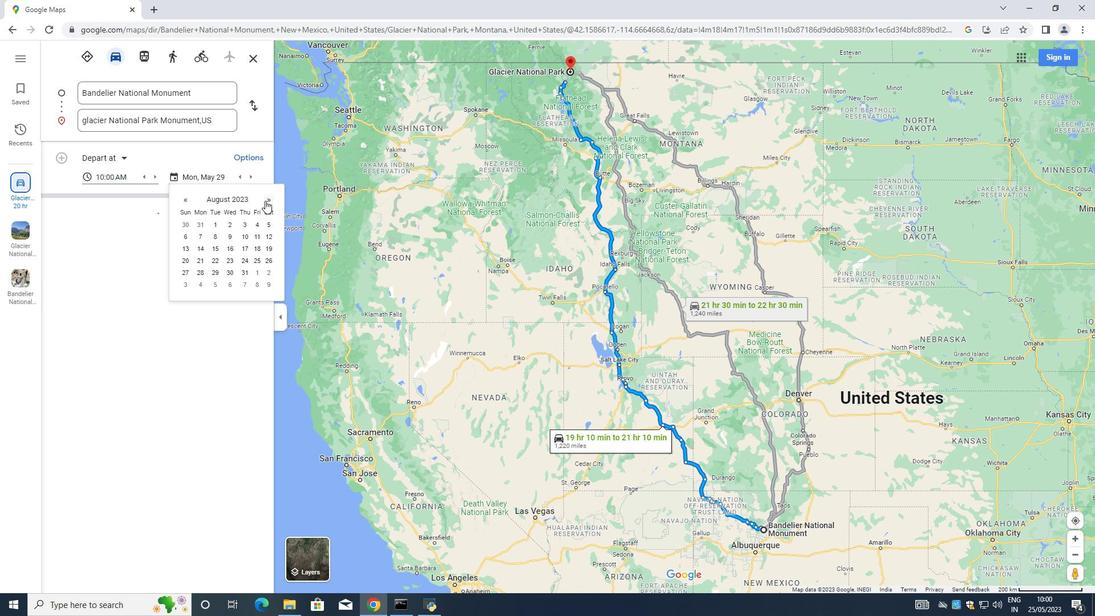 
Action: Mouse pressed left at (265, 200)
Screenshot: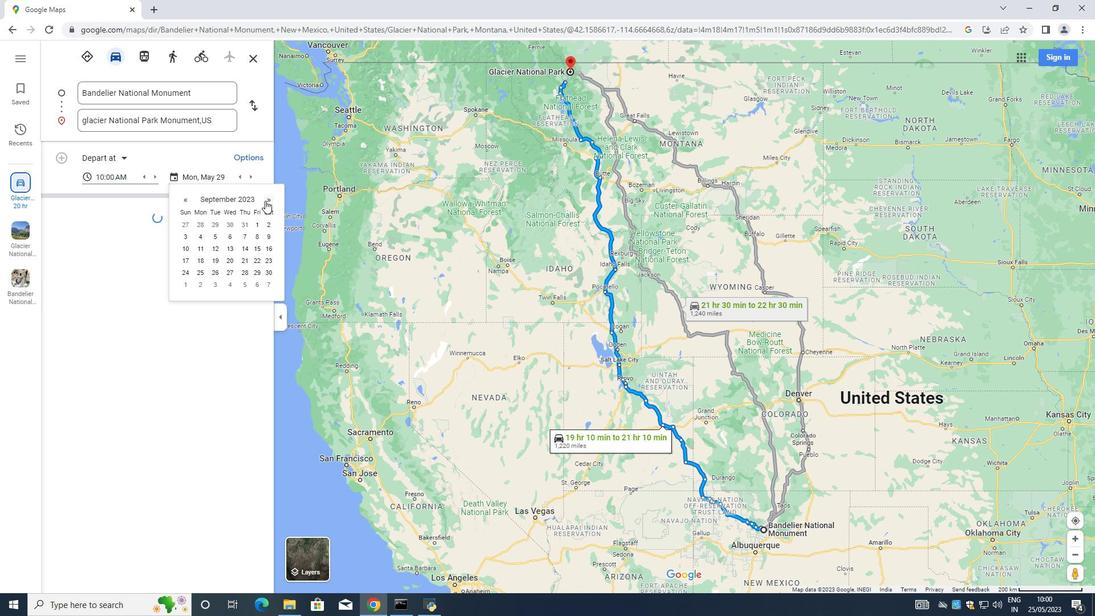
Action: Mouse pressed left at (265, 200)
Screenshot: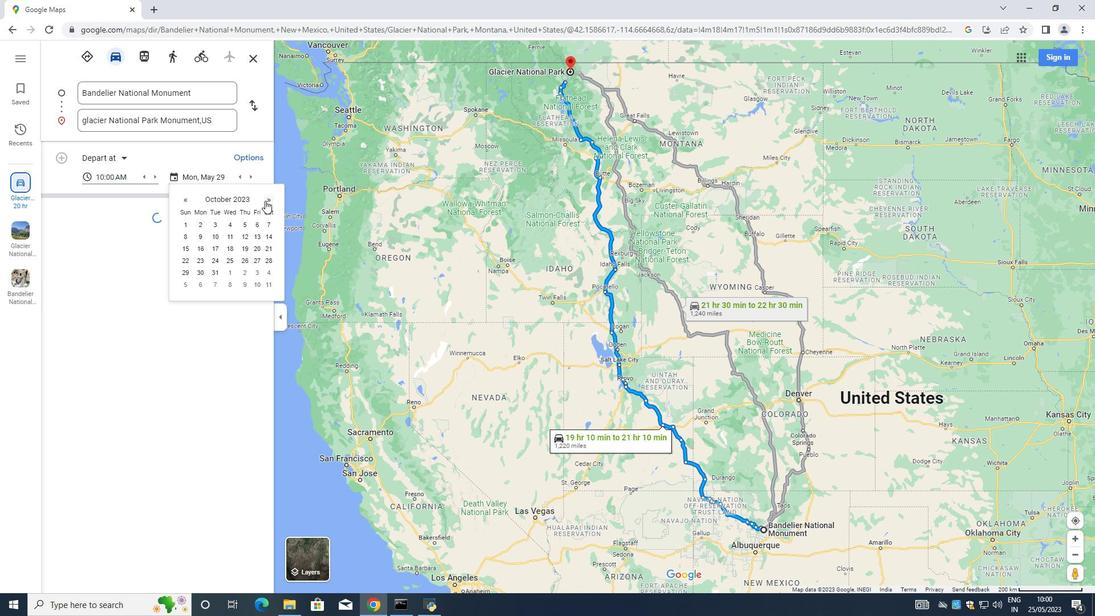 
Action: Mouse moved to (265, 200)
Screenshot: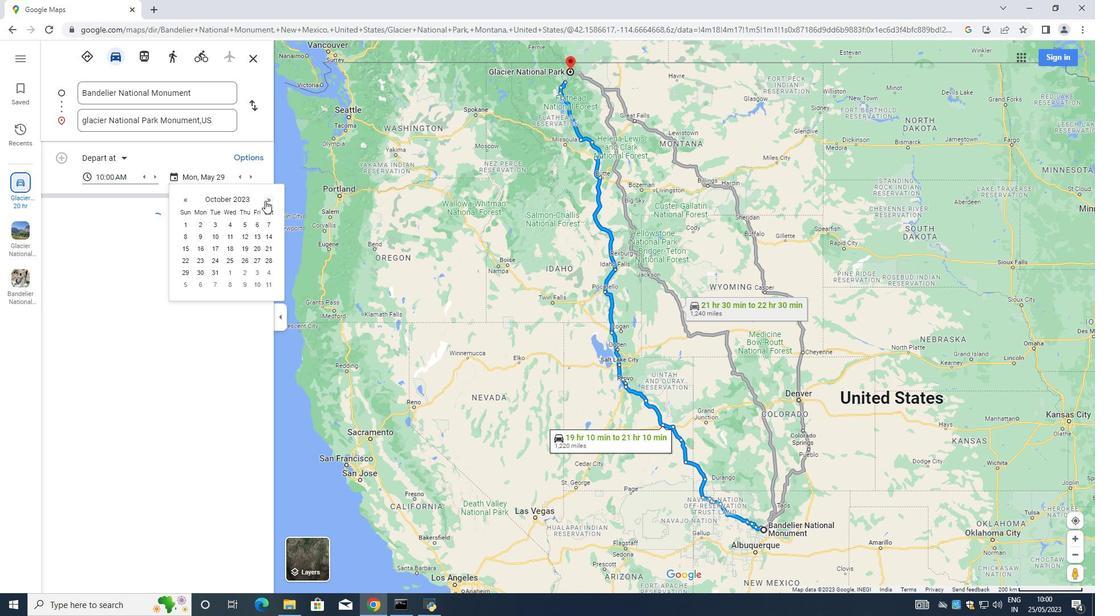 
Action: Mouse pressed left at (265, 200)
Screenshot: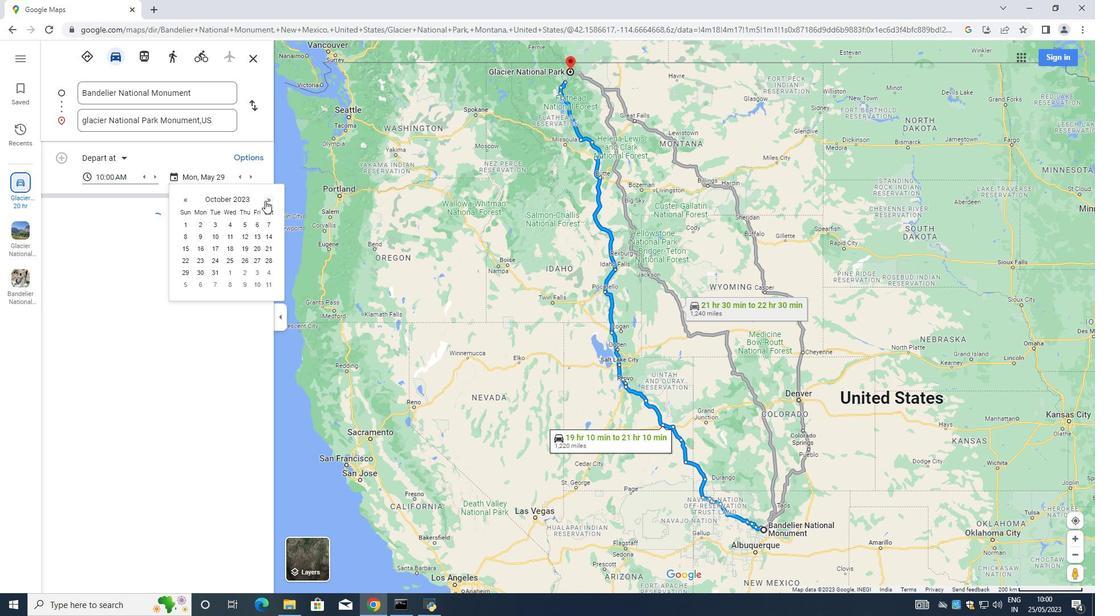 
Action: Mouse moved to (187, 200)
Screenshot: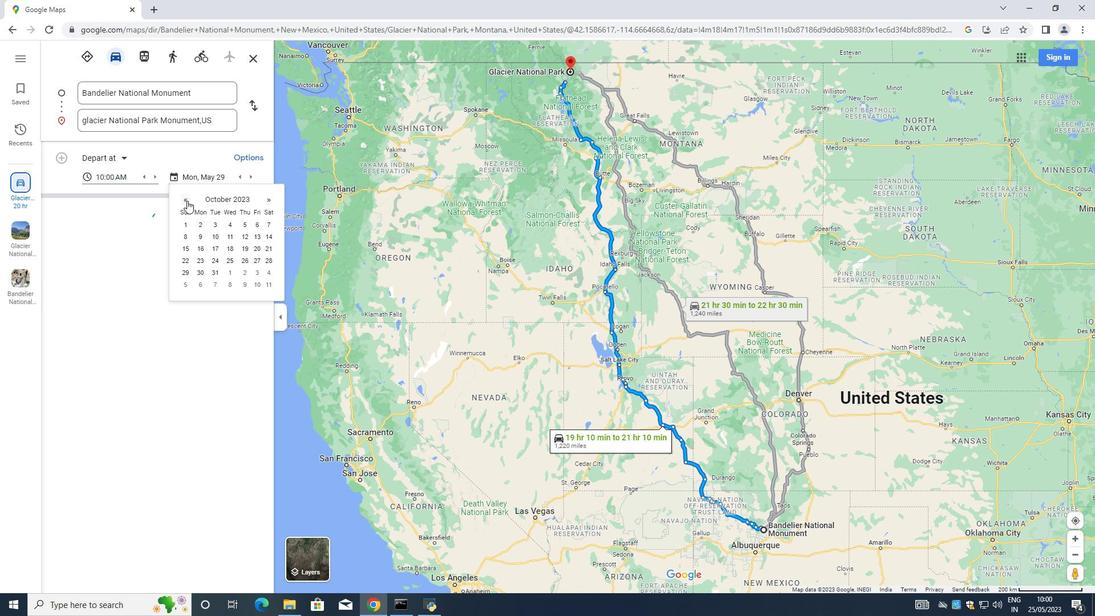 
Action: Mouse pressed left at (187, 200)
Screenshot: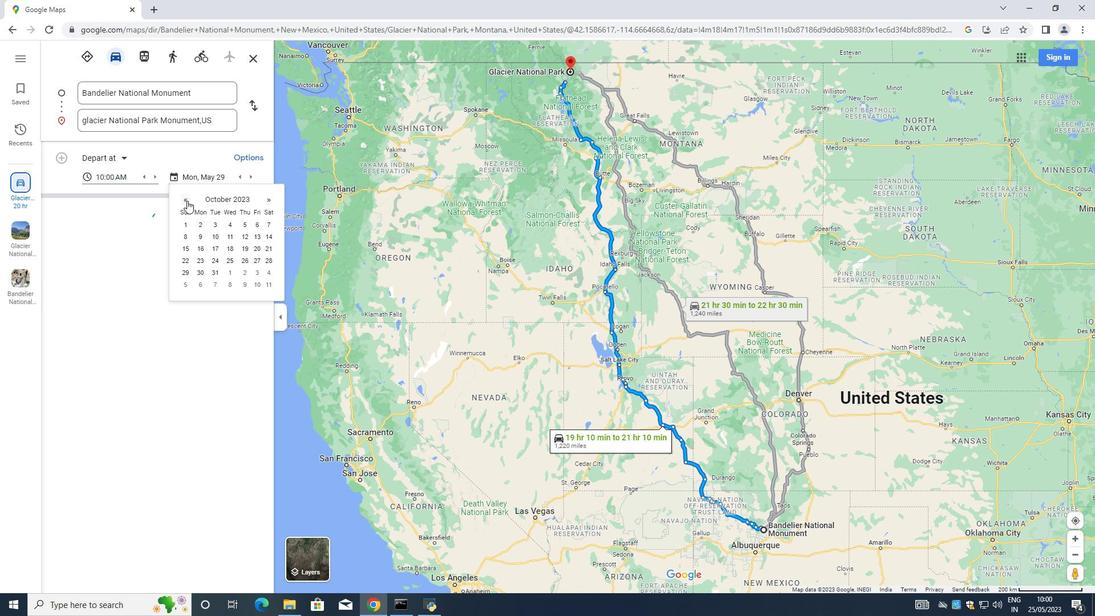 
Action: Mouse pressed left at (187, 200)
Screenshot: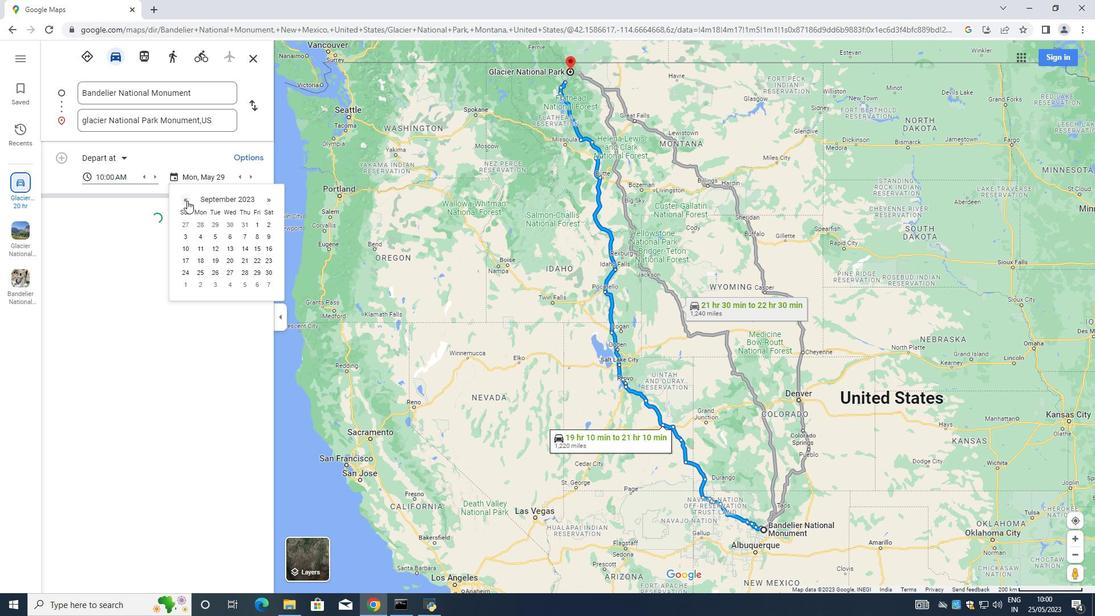 
Action: Mouse pressed left at (187, 200)
Screenshot: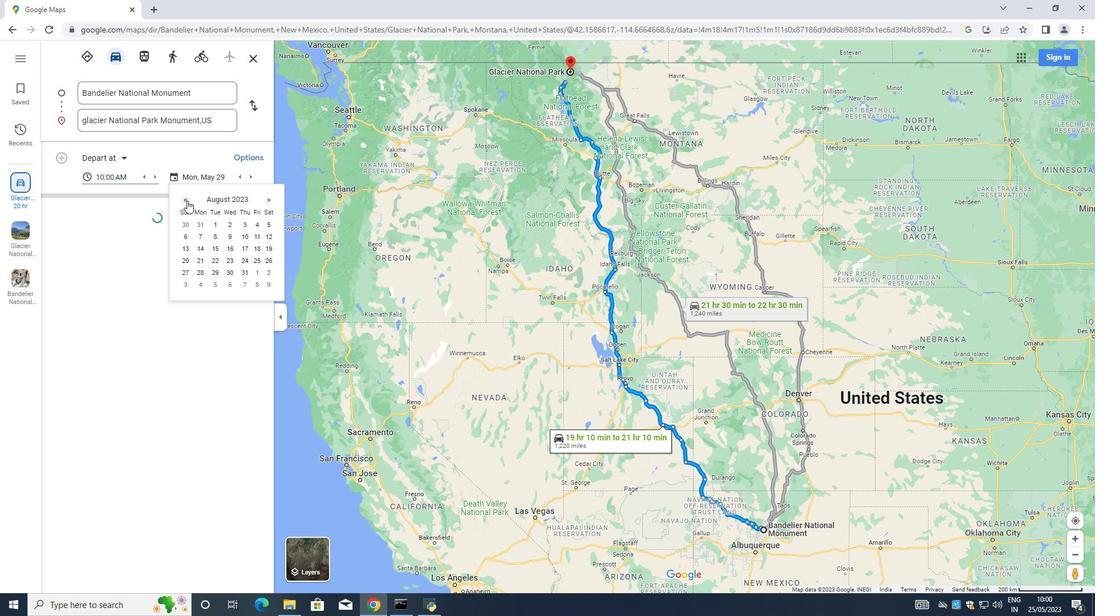 
Action: Mouse pressed left at (187, 200)
Screenshot: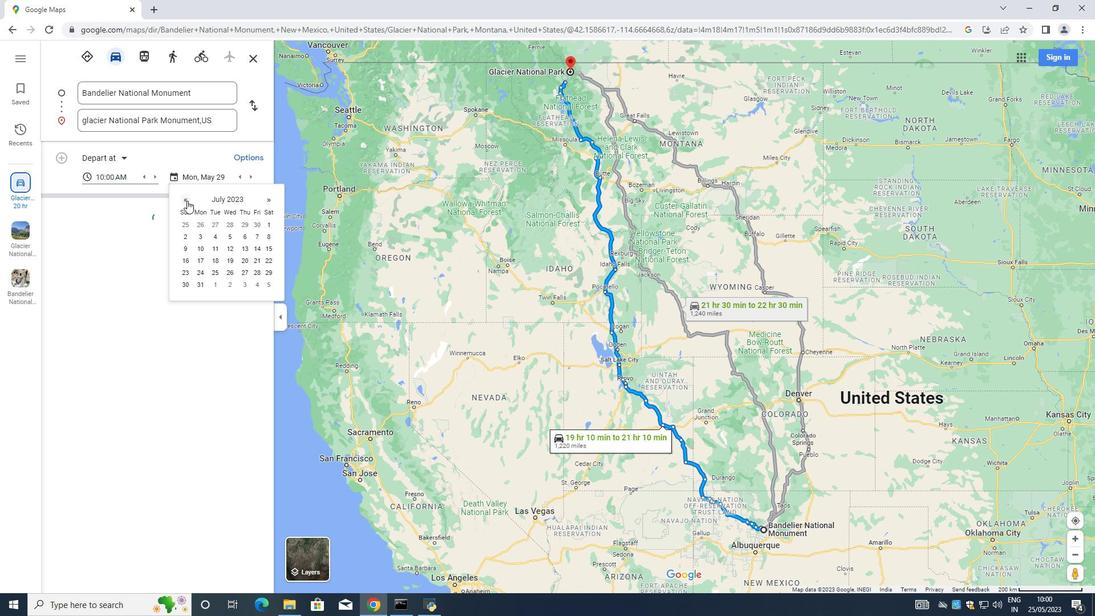
Action: Mouse moved to (187, 200)
Screenshot: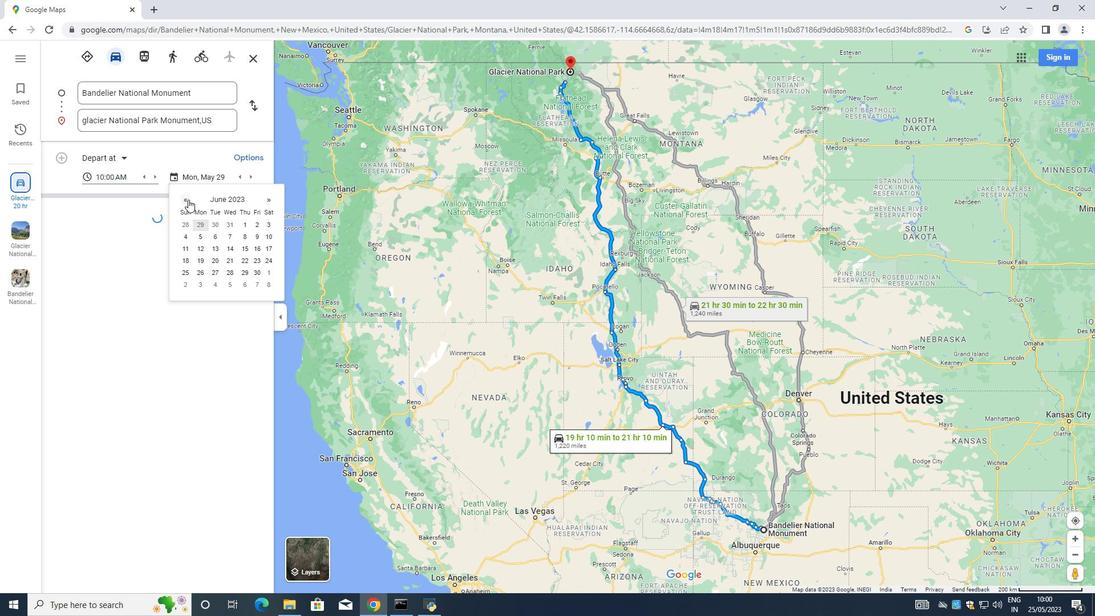 
Action: Mouse pressed left at (187, 200)
Screenshot: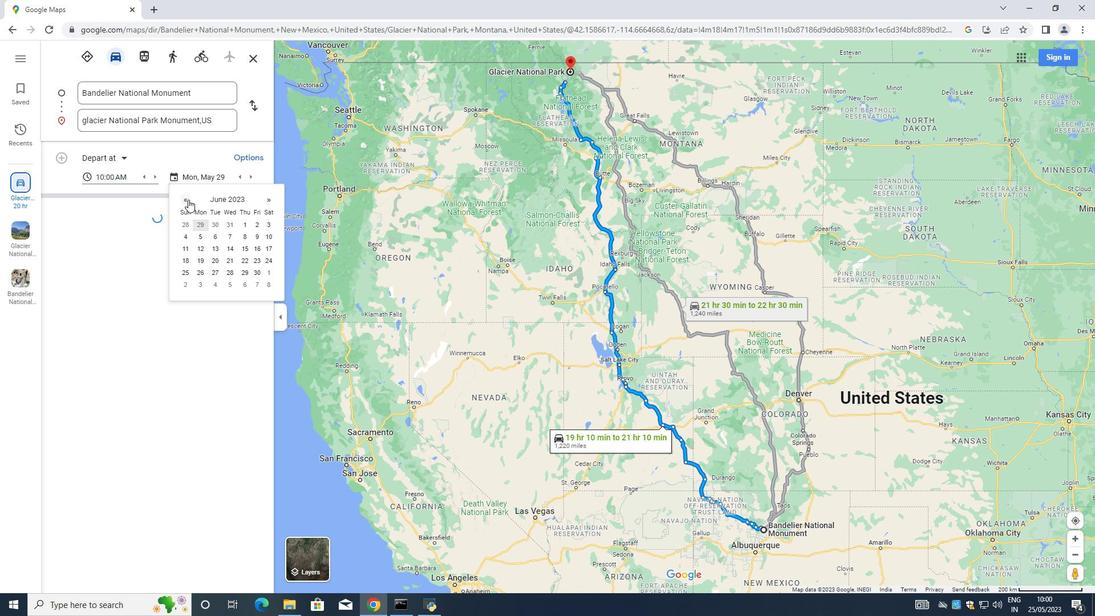 
Action: Mouse moved to (270, 246)
Screenshot: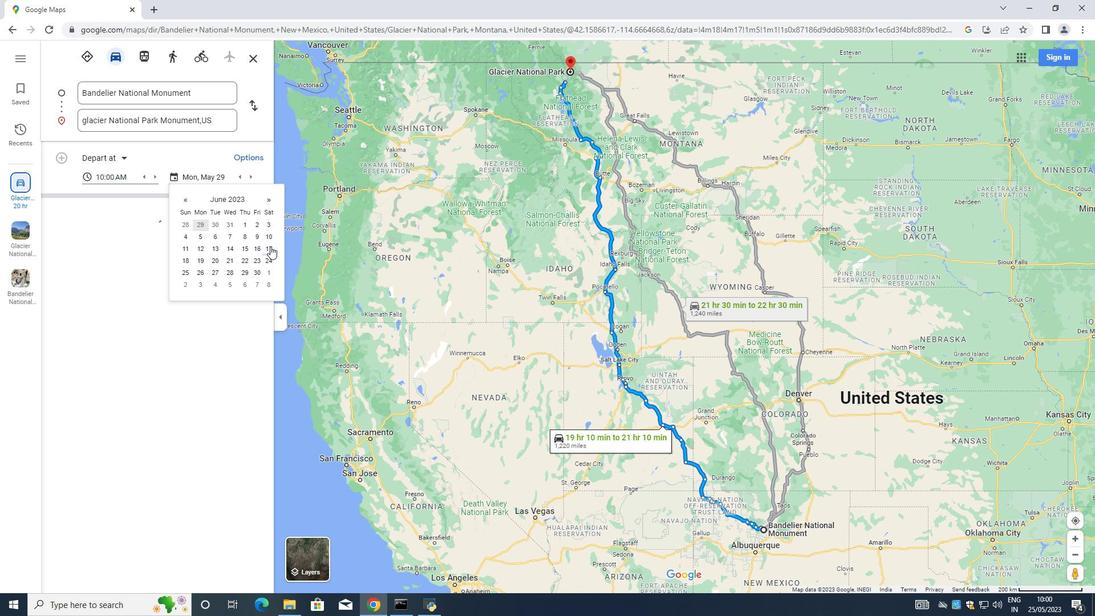 
Action: Mouse pressed left at (270, 246)
Screenshot: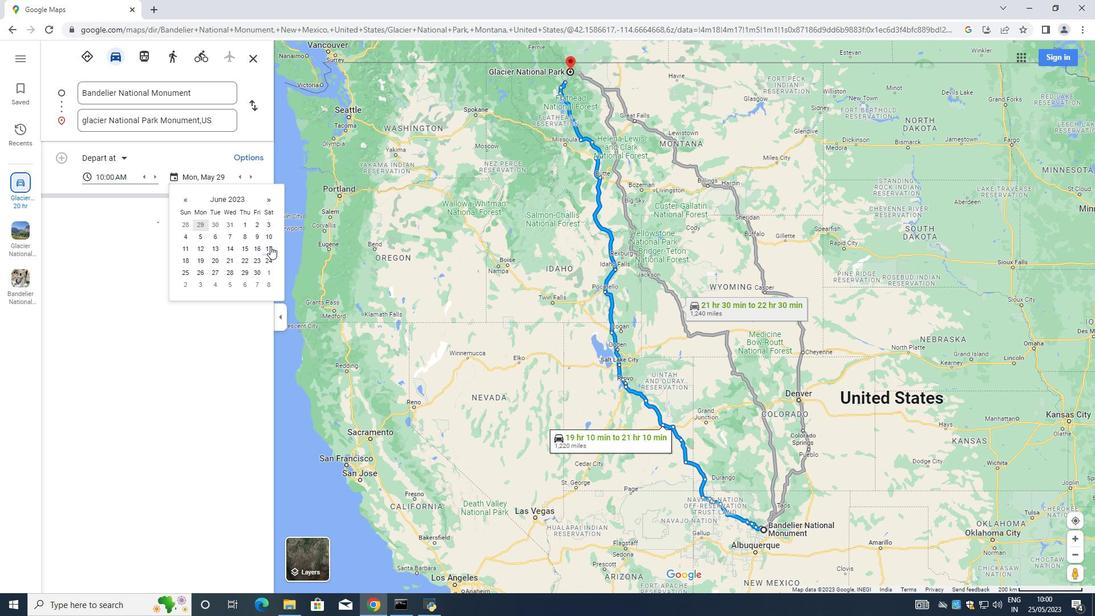 
Action: Mouse moved to (352, 242)
Screenshot: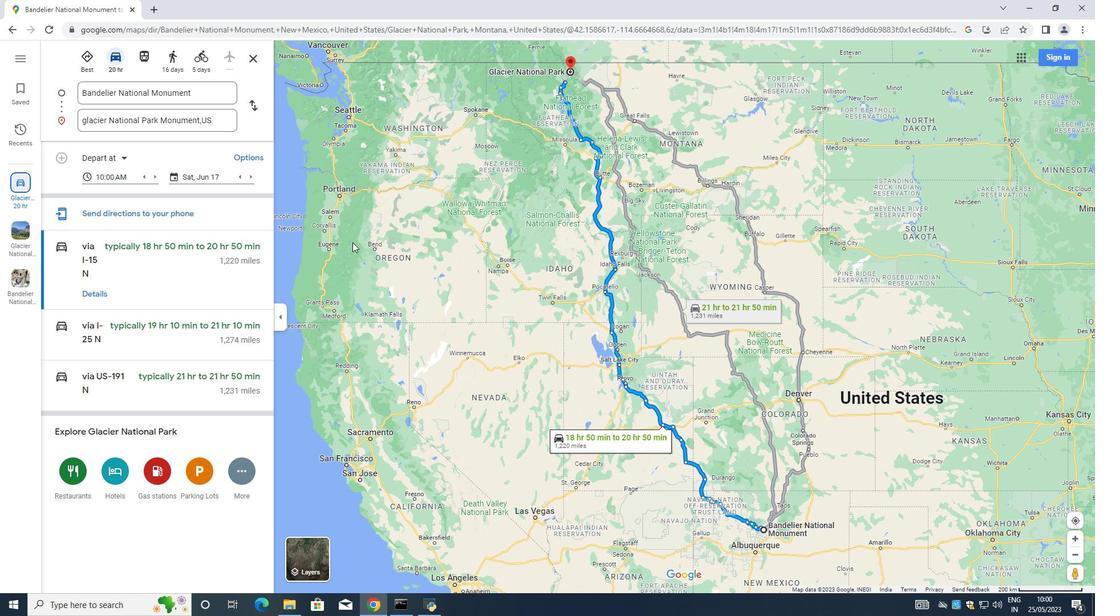 
